 Task: Find connections with filter location Hājīganj with filter topic #Productivitywith filter profile language German with filter current company Suzuki Motorcycle India Private Ltd. with filter school Bharat Institute of Technology with filter industry IT System Training and Support with filter service category Immigration Law with filter keywords title Massage Therapy
Action: Mouse moved to (640, 118)
Screenshot: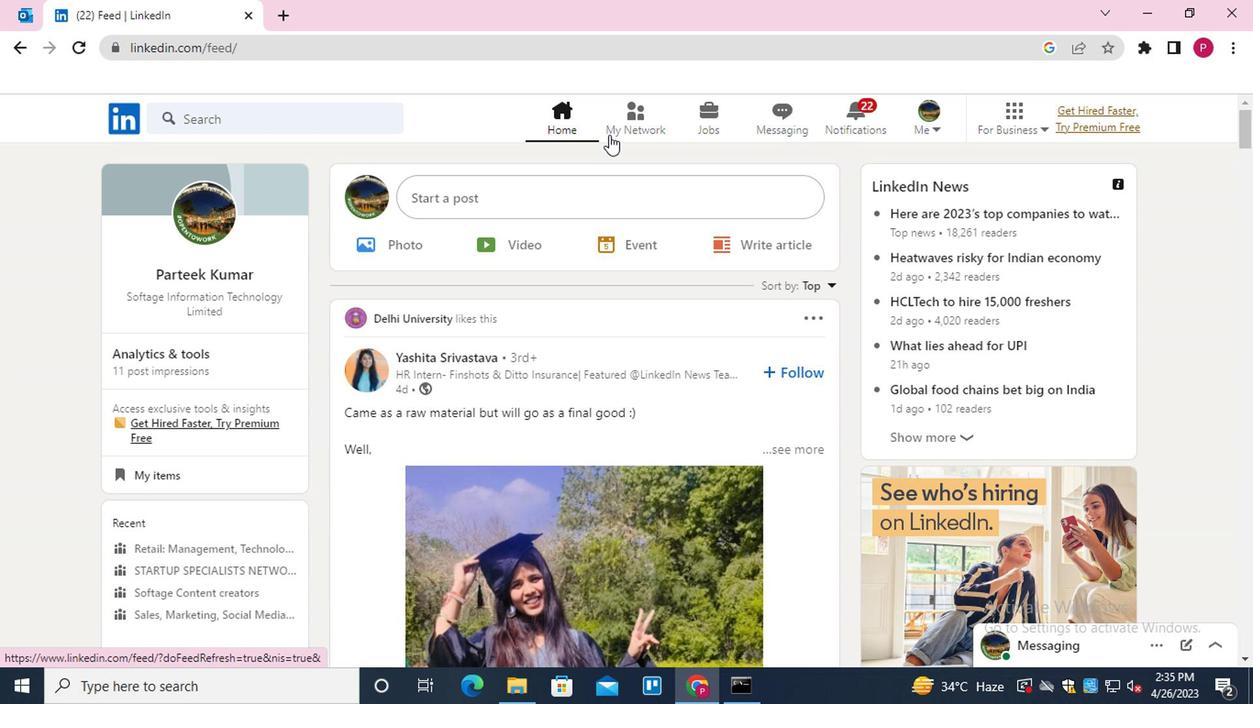 
Action: Mouse pressed left at (640, 118)
Screenshot: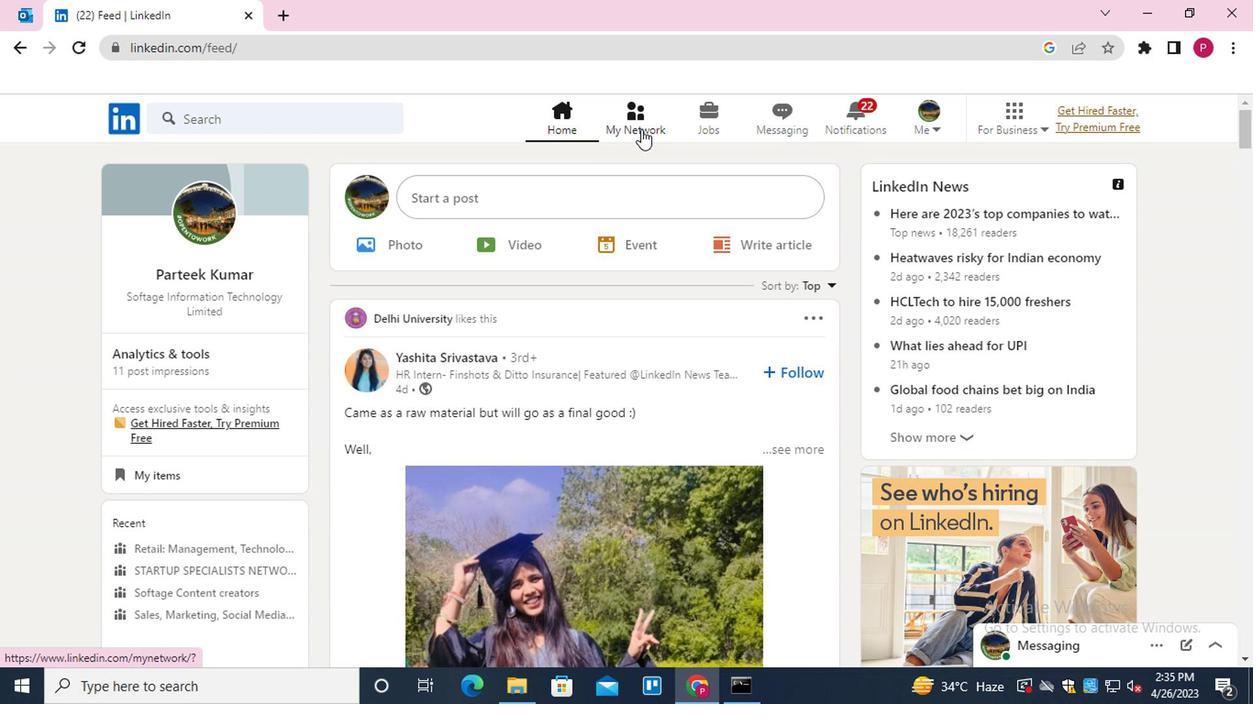 
Action: Mouse moved to (241, 218)
Screenshot: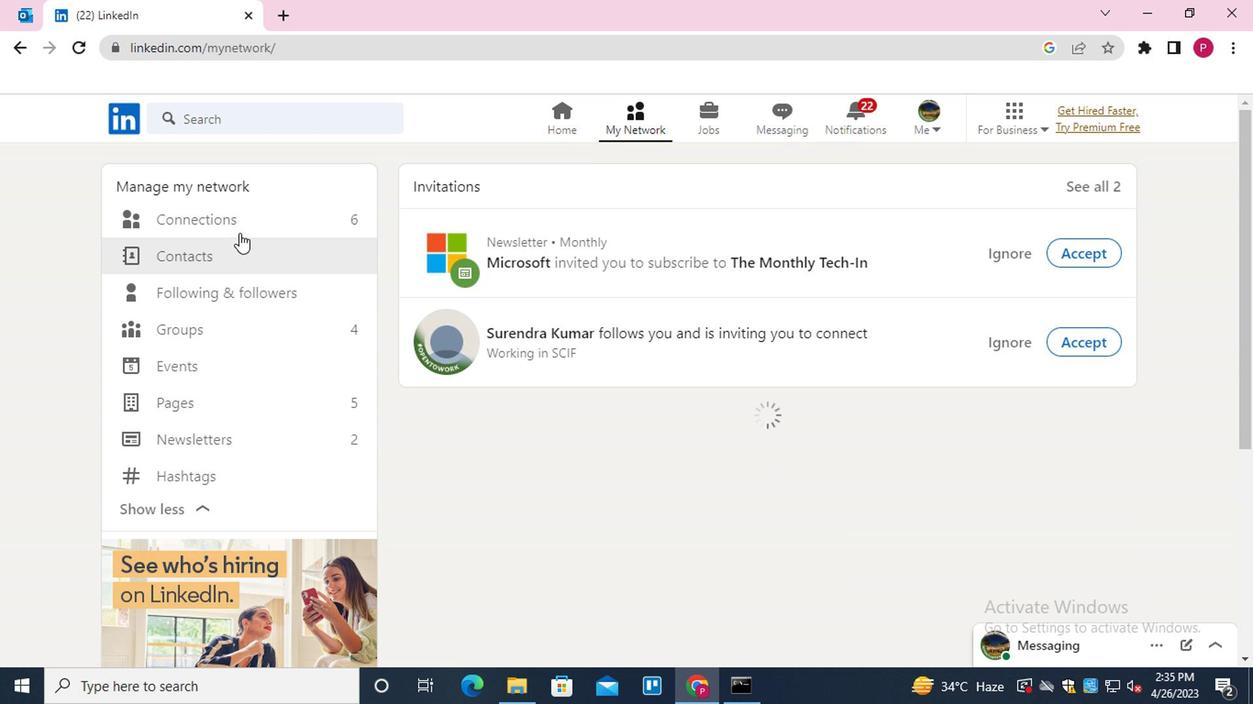 
Action: Mouse pressed left at (241, 218)
Screenshot: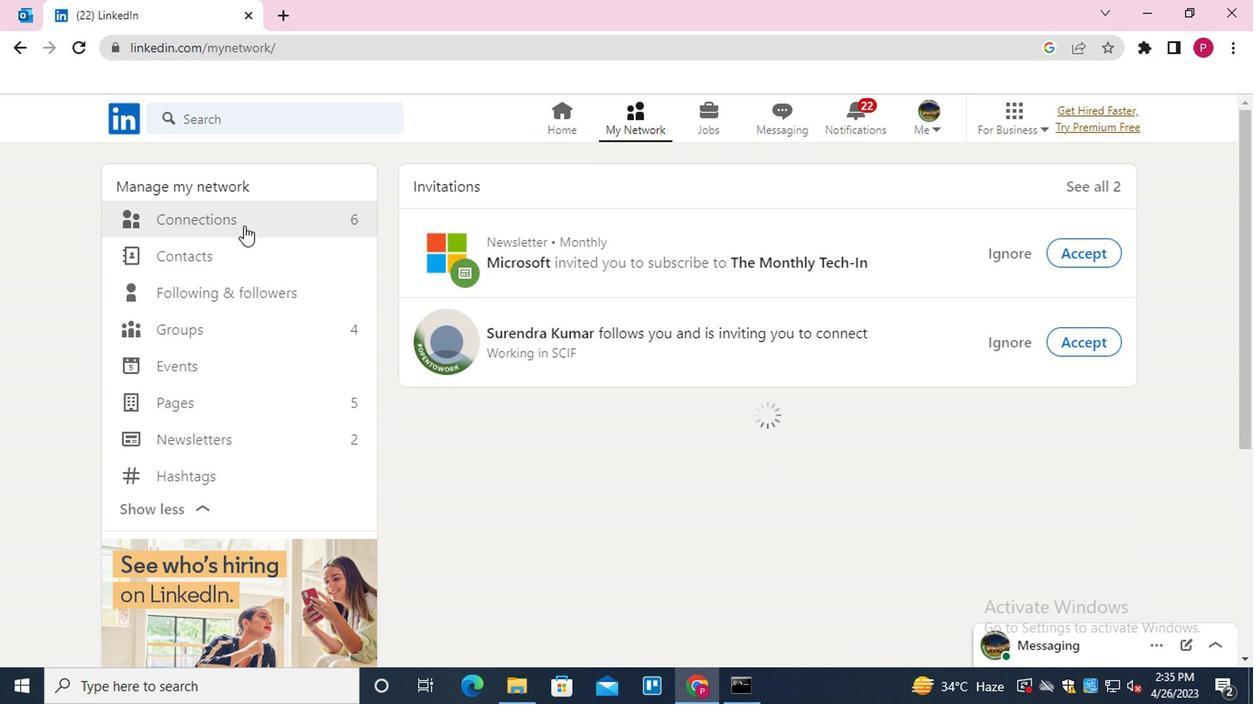 
Action: Mouse moved to (747, 217)
Screenshot: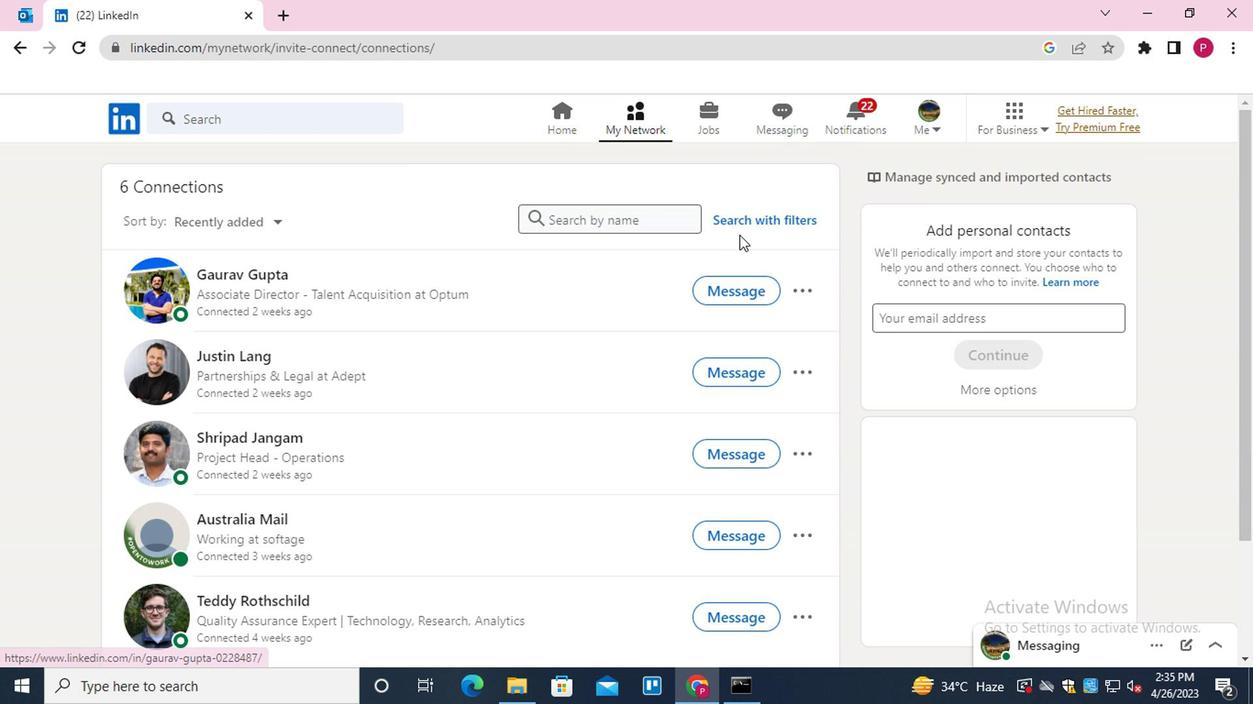 
Action: Mouse pressed left at (747, 217)
Screenshot: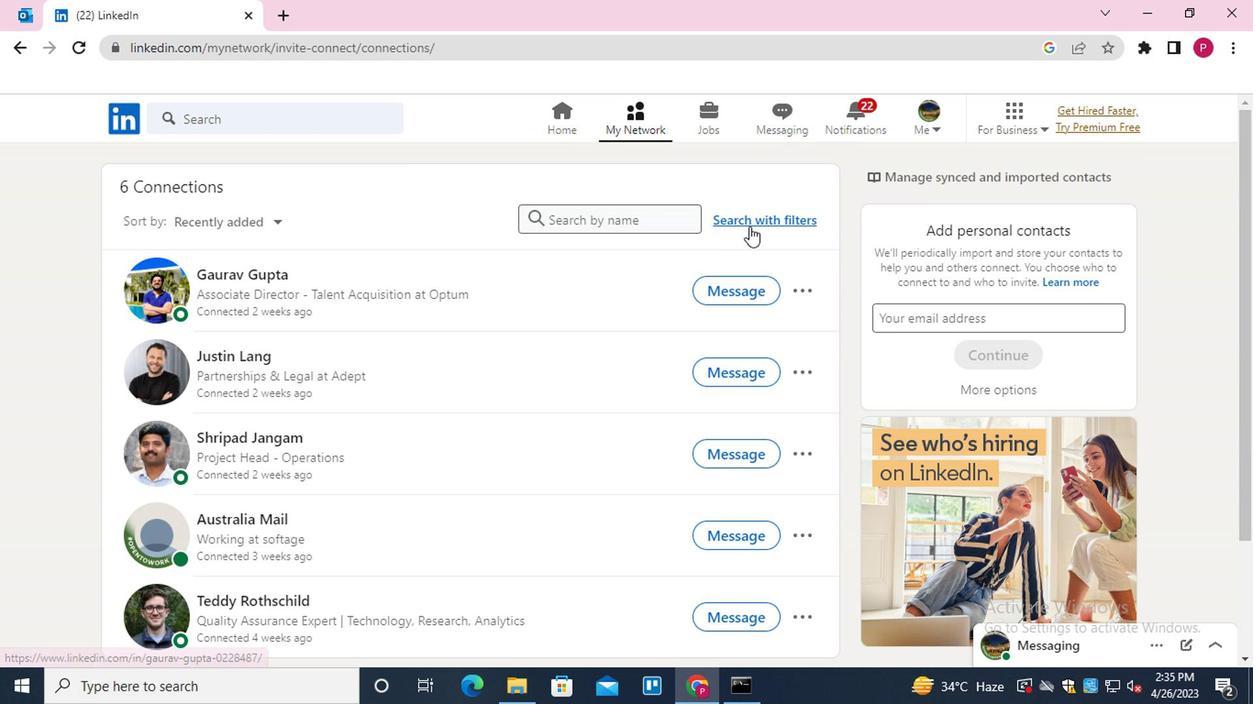 
Action: Mouse moved to (592, 166)
Screenshot: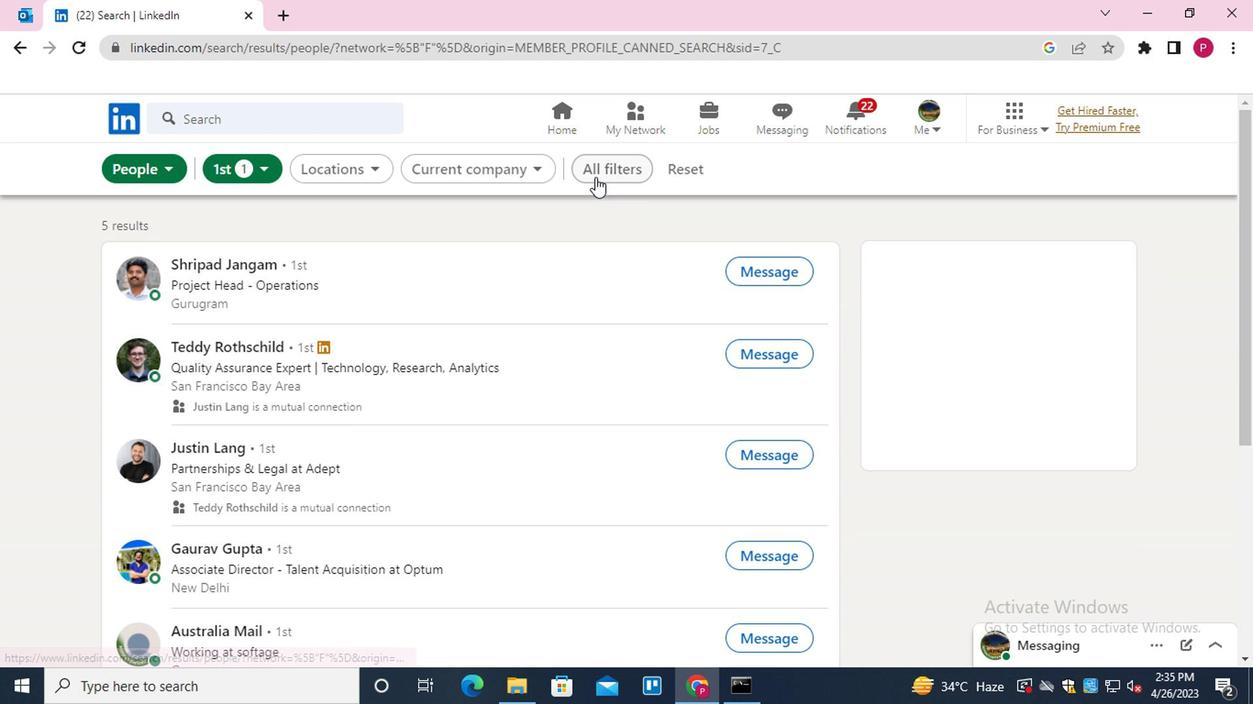 
Action: Mouse pressed left at (592, 166)
Screenshot: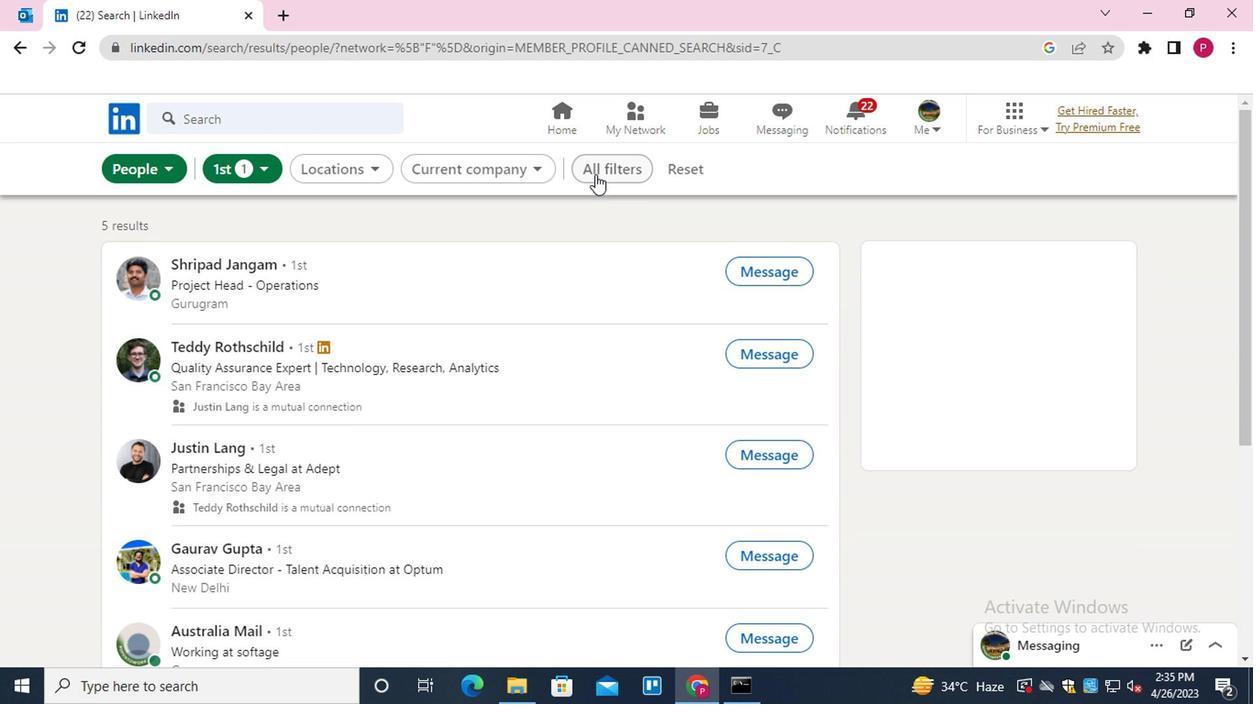 
Action: Mouse moved to (941, 424)
Screenshot: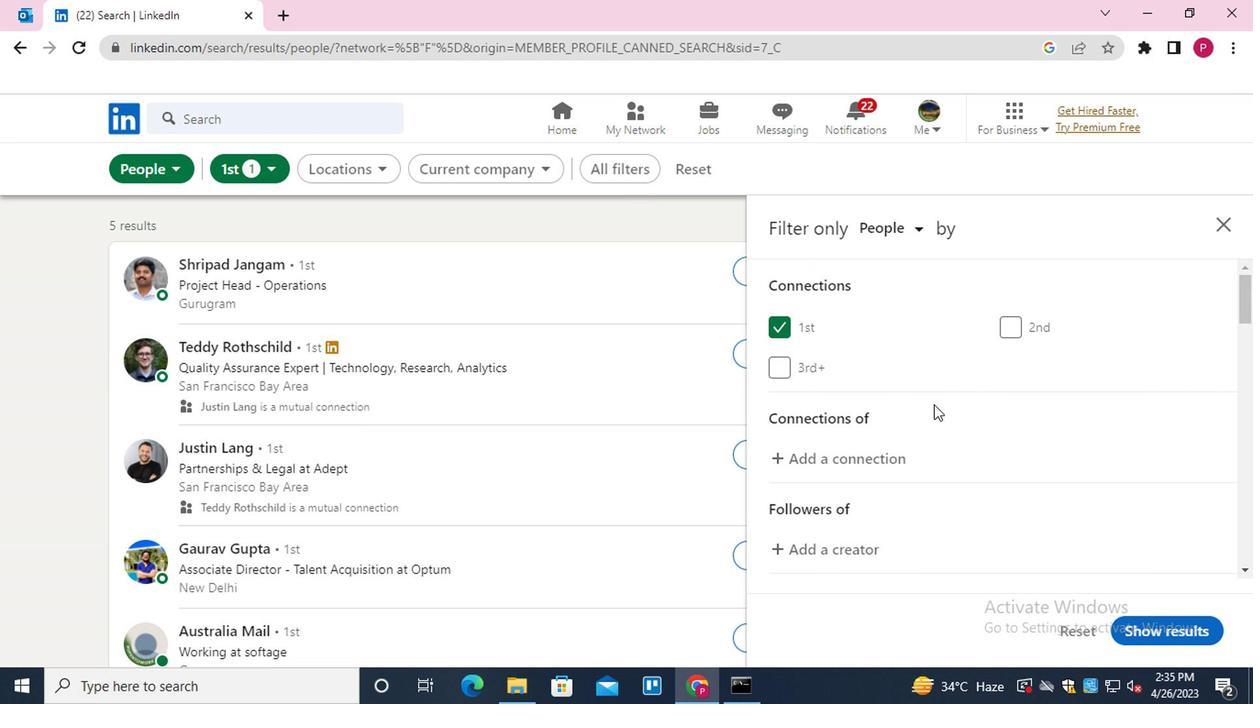 
Action: Mouse scrolled (941, 424) with delta (0, 0)
Screenshot: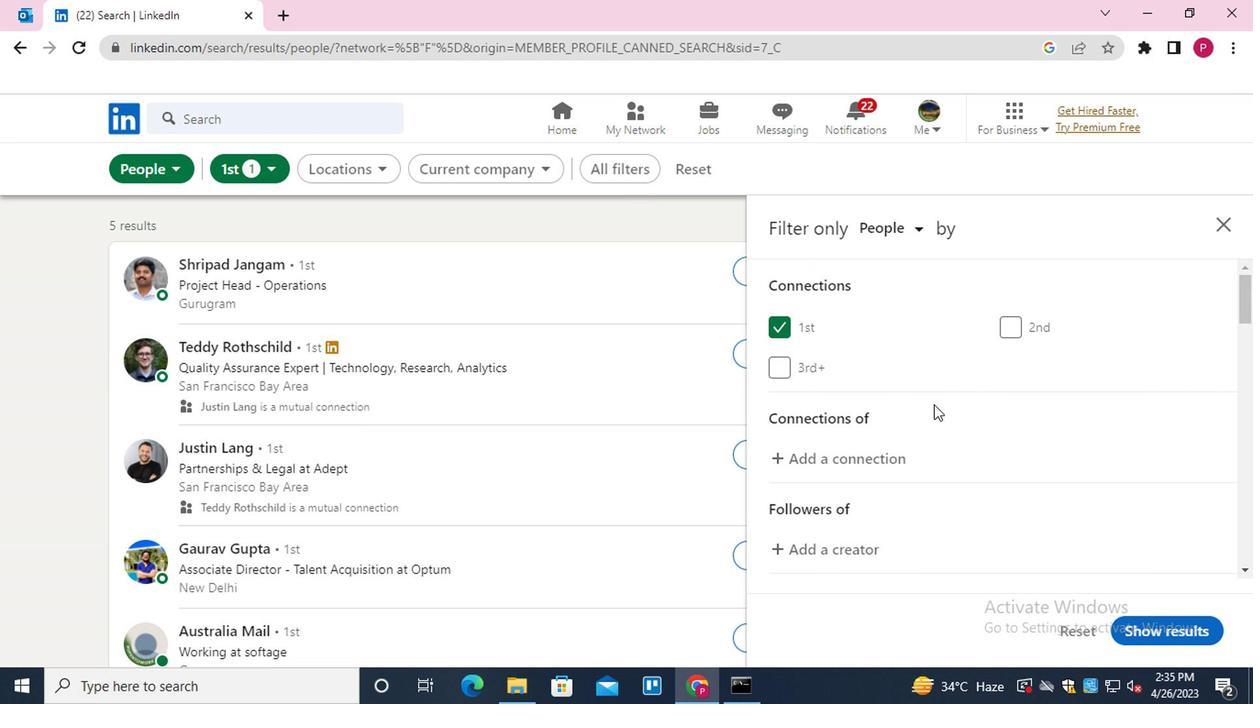 
Action: Mouse moved to (941, 426)
Screenshot: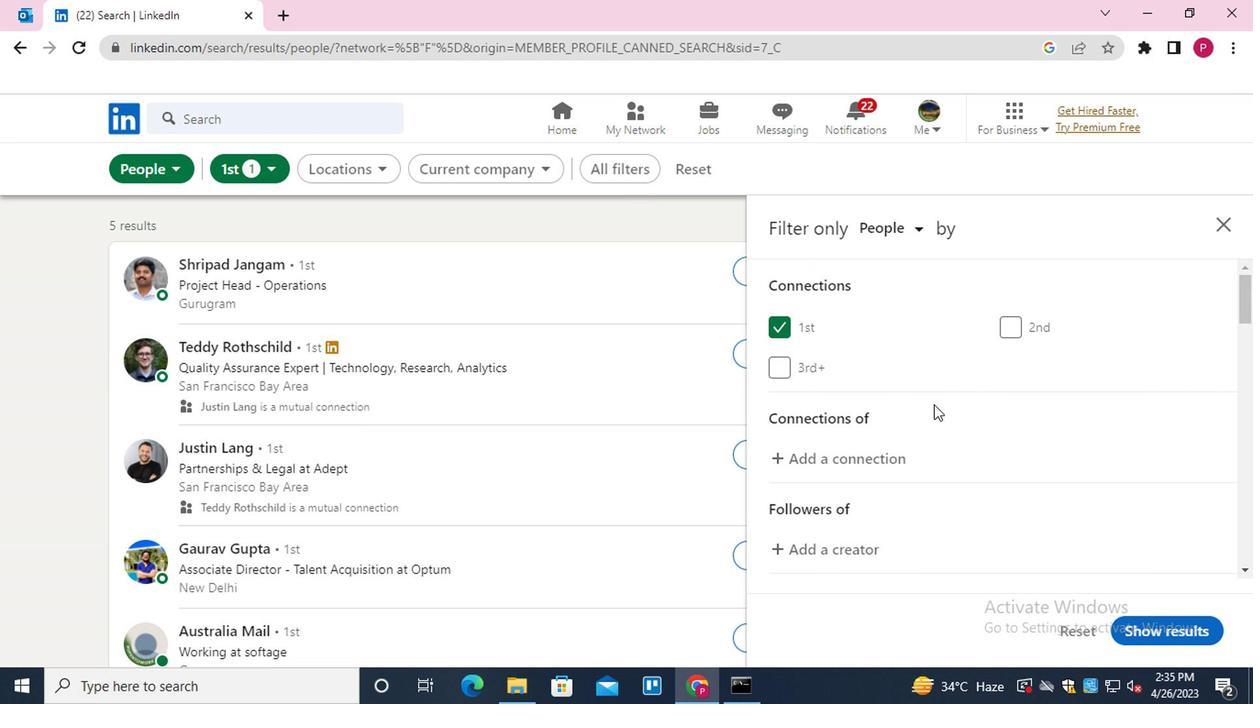 
Action: Mouse scrolled (941, 426) with delta (0, 0)
Screenshot: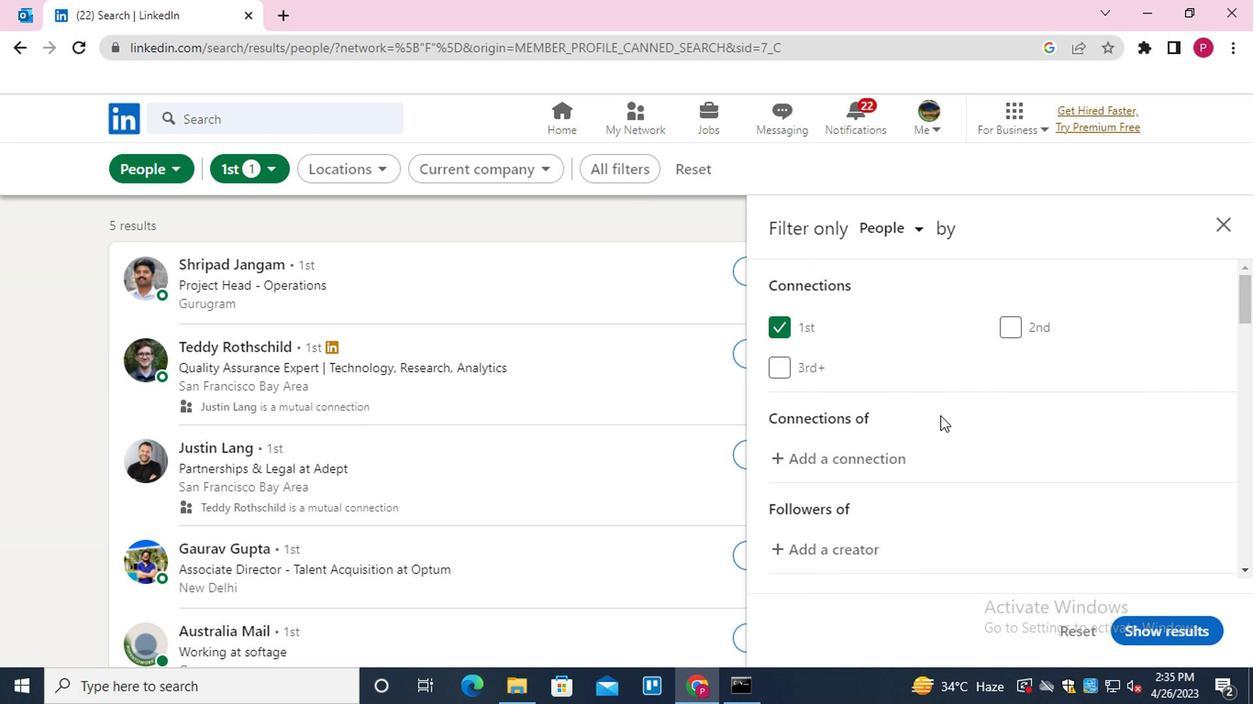 
Action: Mouse moved to (941, 428)
Screenshot: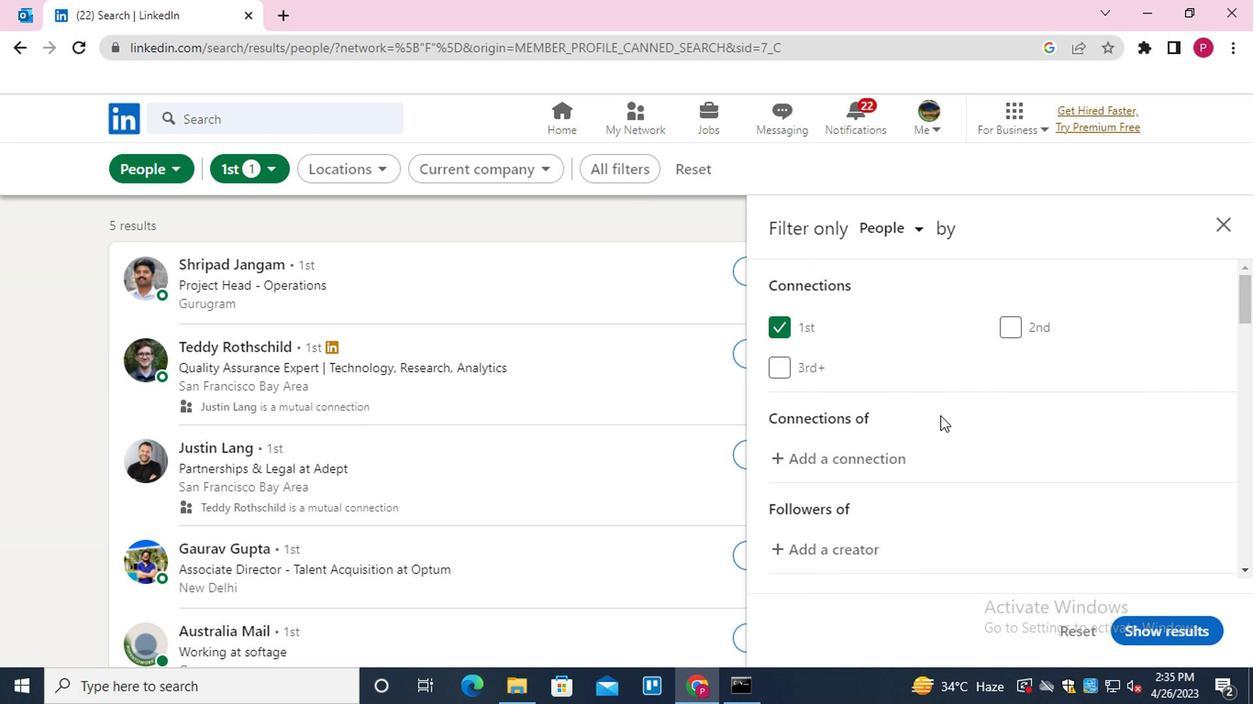 
Action: Mouse scrolled (941, 428) with delta (0, 0)
Screenshot: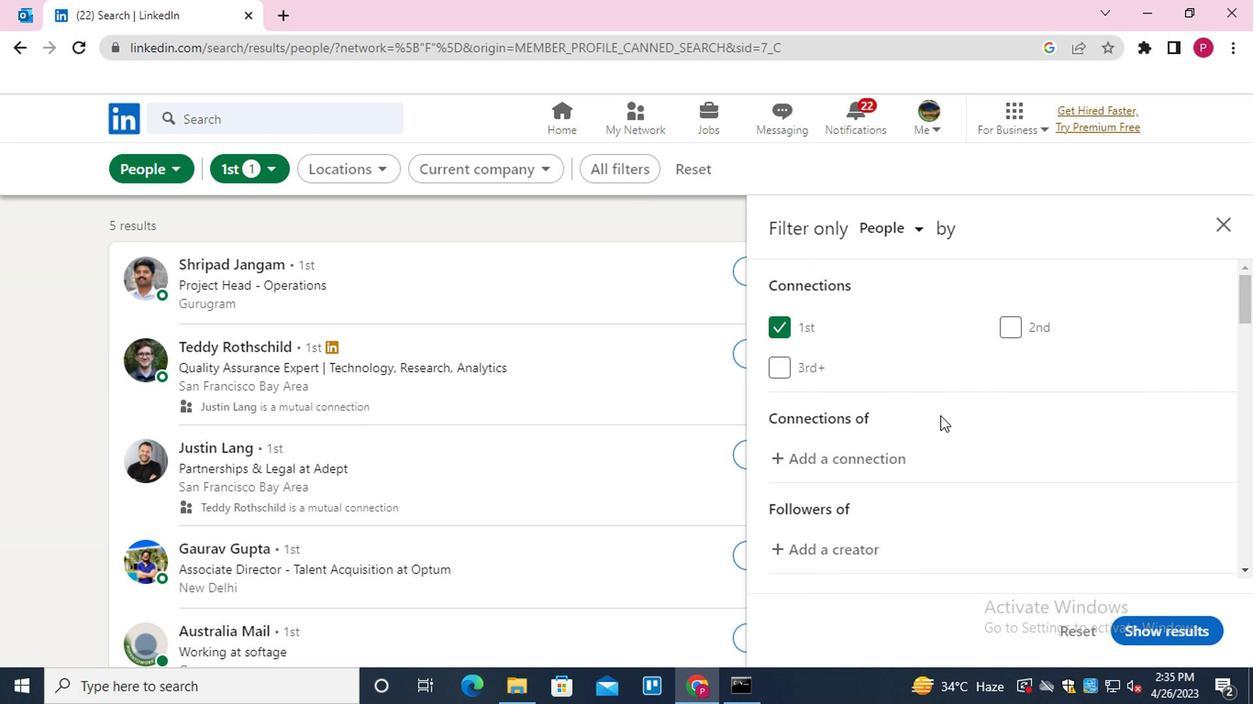 
Action: Mouse moved to (941, 430)
Screenshot: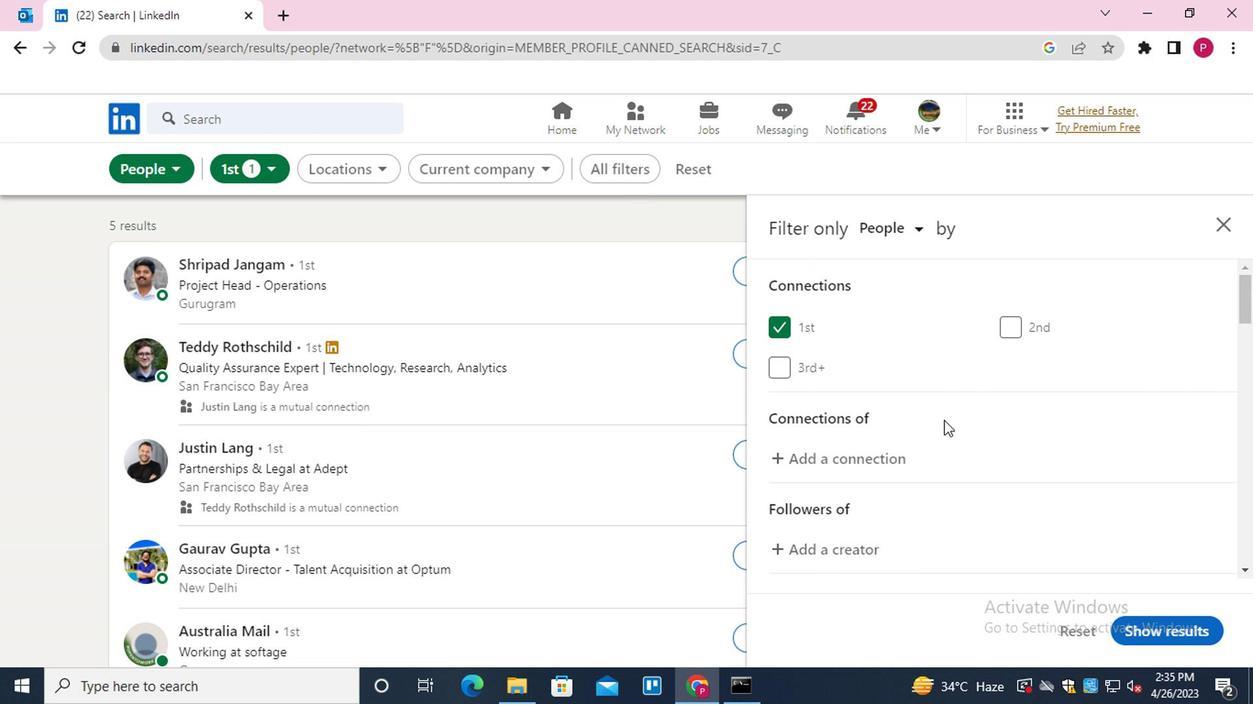 
Action: Mouse scrolled (941, 430) with delta (0, 0)
Screenshot: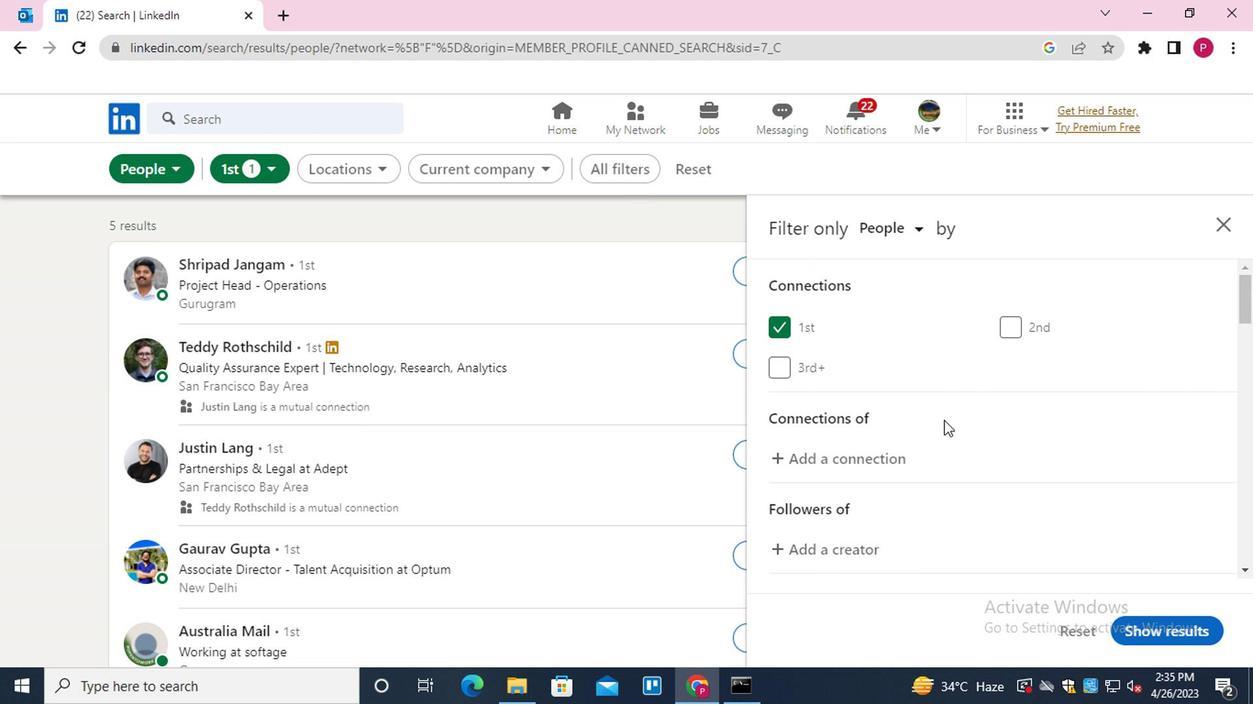 
Action: Mouse moved to (1076, 355)
Screenshot: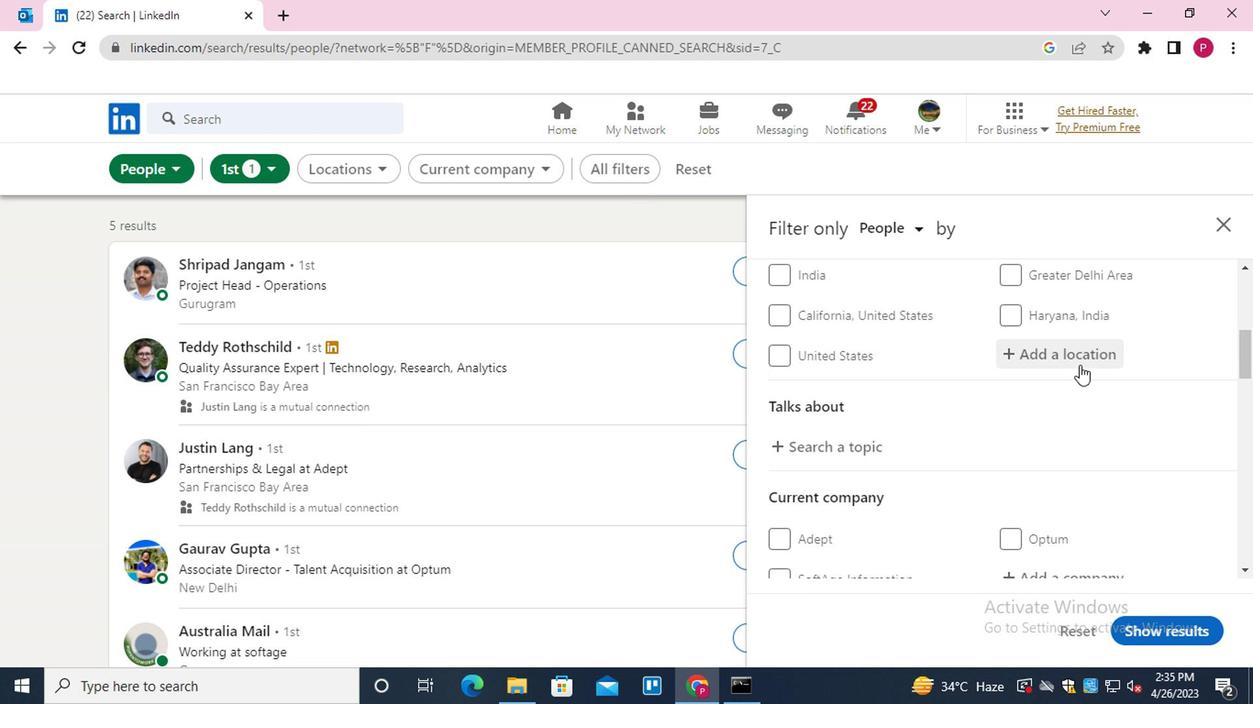
Action: Mouse pressed left at (1076, 355)
Screenshot: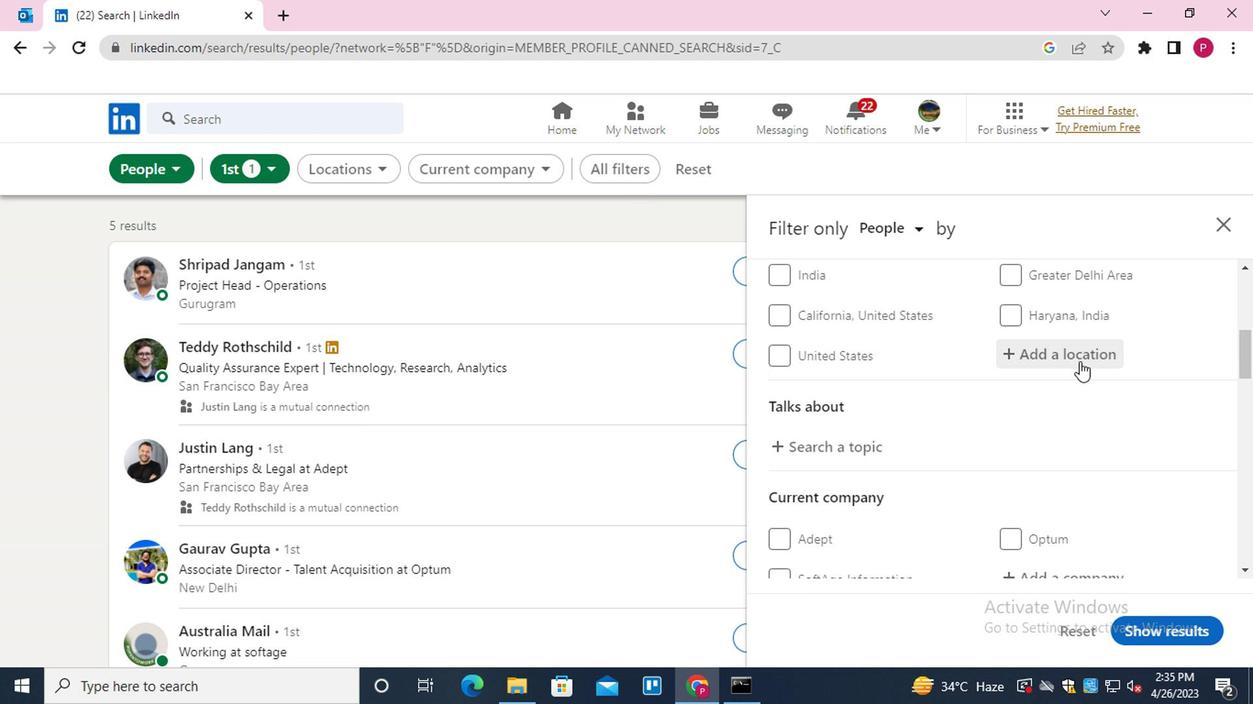 
Action: Key pressed <Key.shift><Key.shift><Key.shift>J<Key.backspace>HAJIGANJ
Screenshot: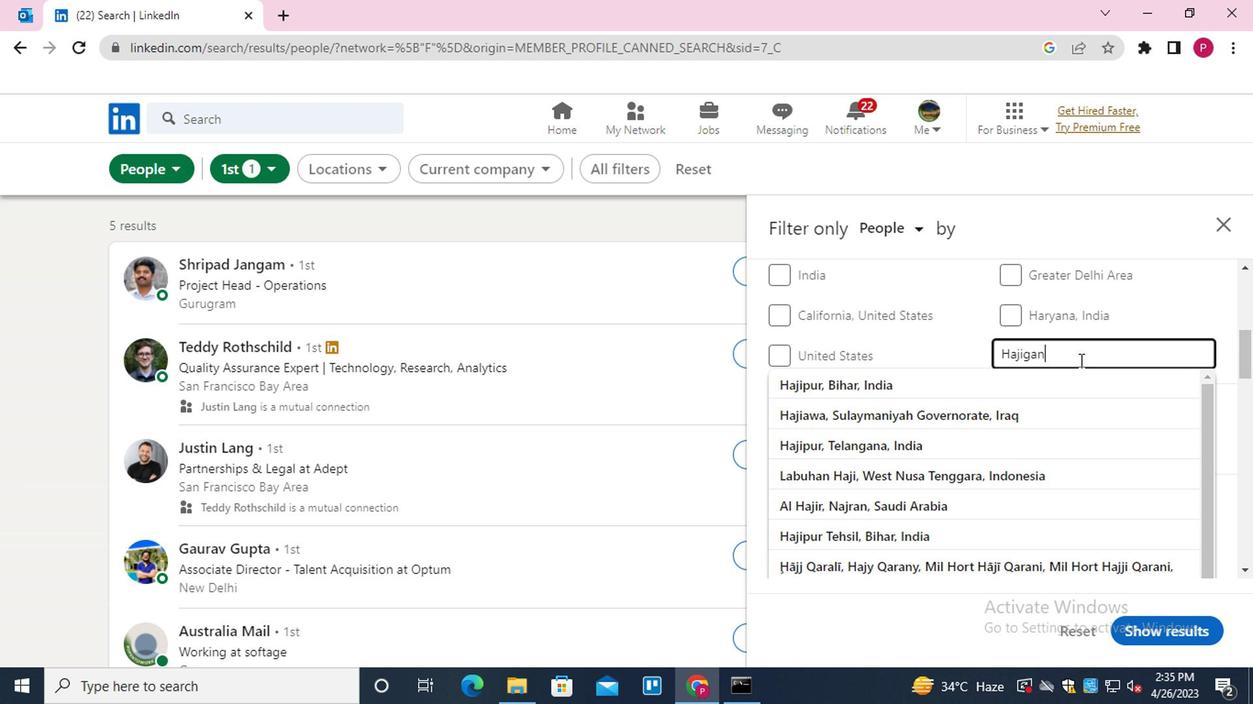 
Action: Mouse moved to (971, 383)
Screenshot: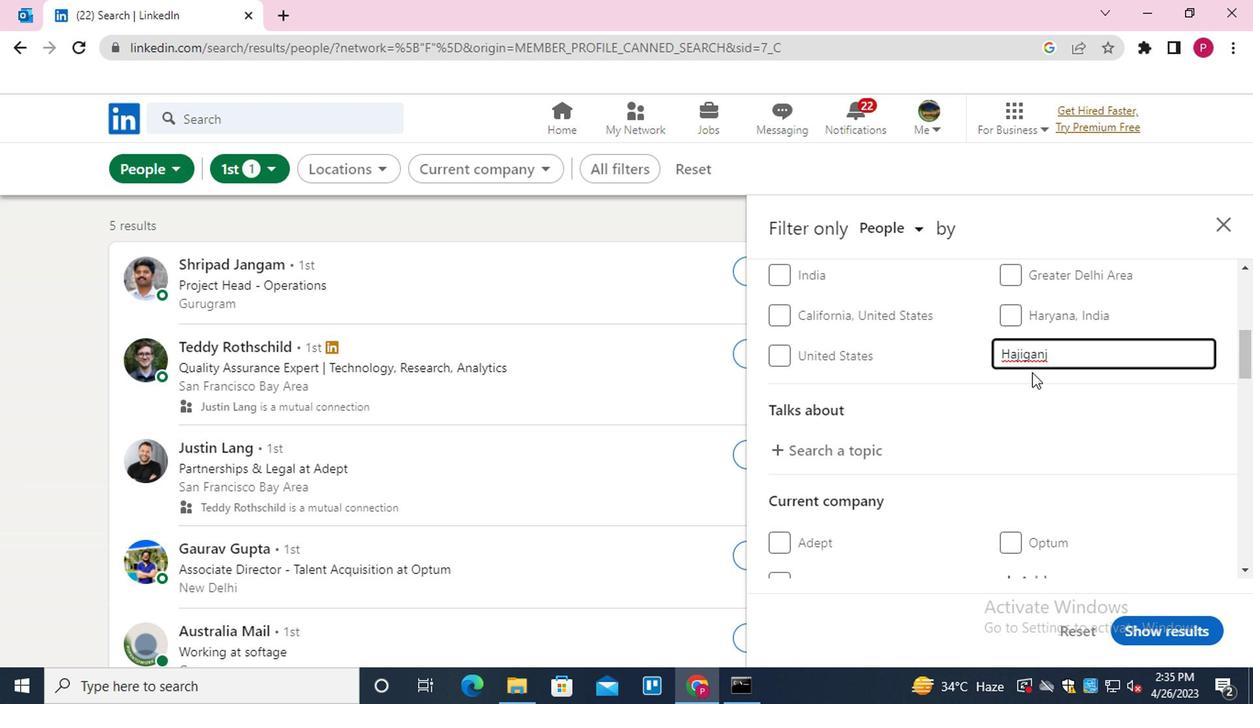 
Action: Mouse scrolled (971, 382) with delta (0, 0)
Screenshot: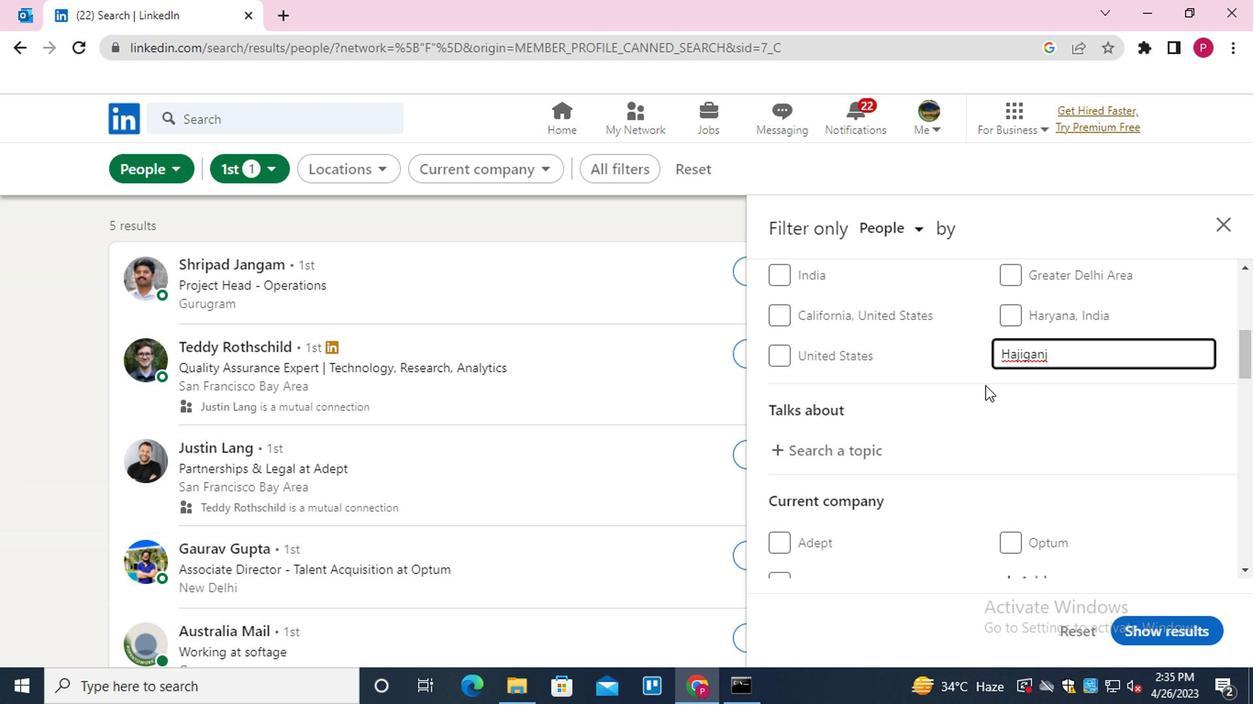 
Action: Mouse moved to (971, 383)
Screenshot: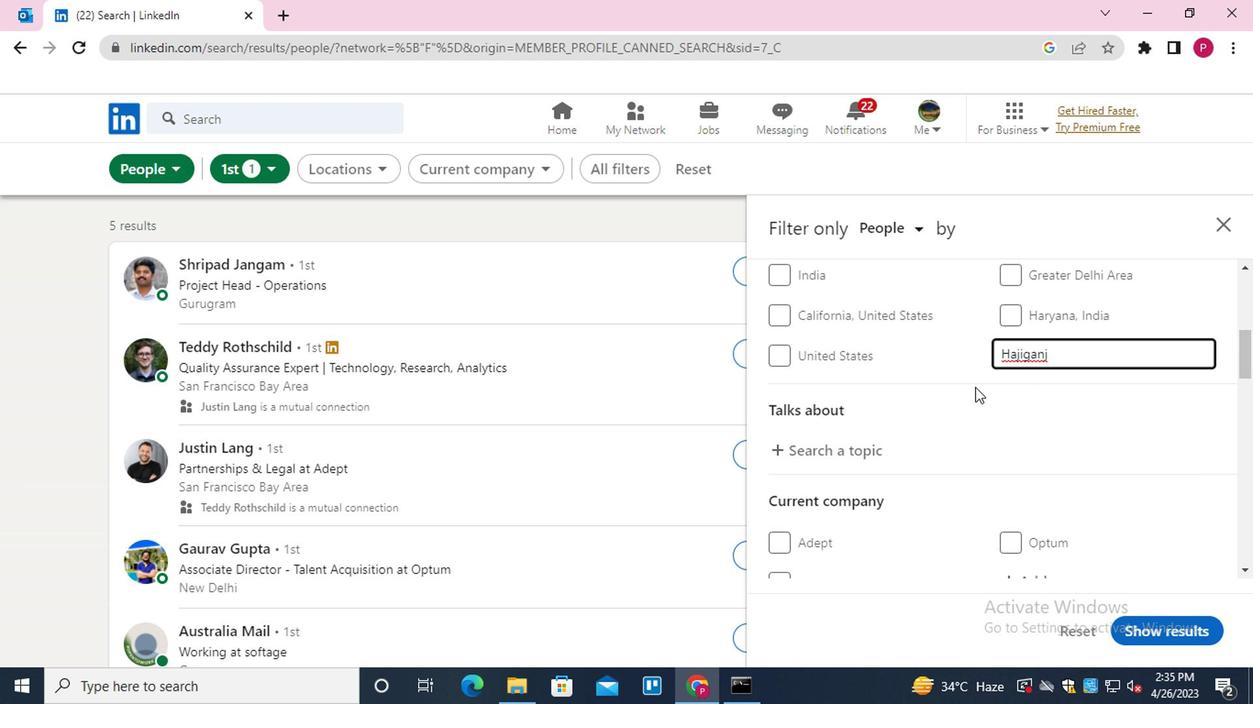 
Action: Mouse scrolled (971, 382) with delta (0, 0)
Screenshot: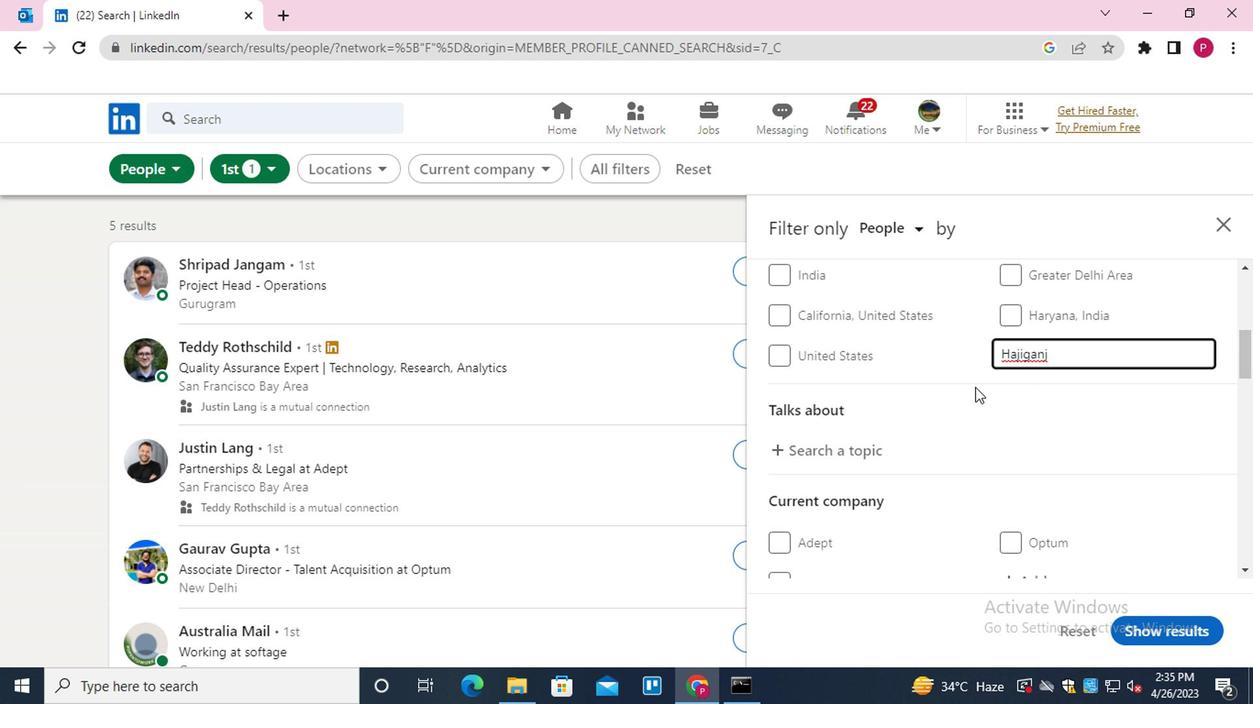 
Action: Mouse moved to (853, 262)
Screenshot: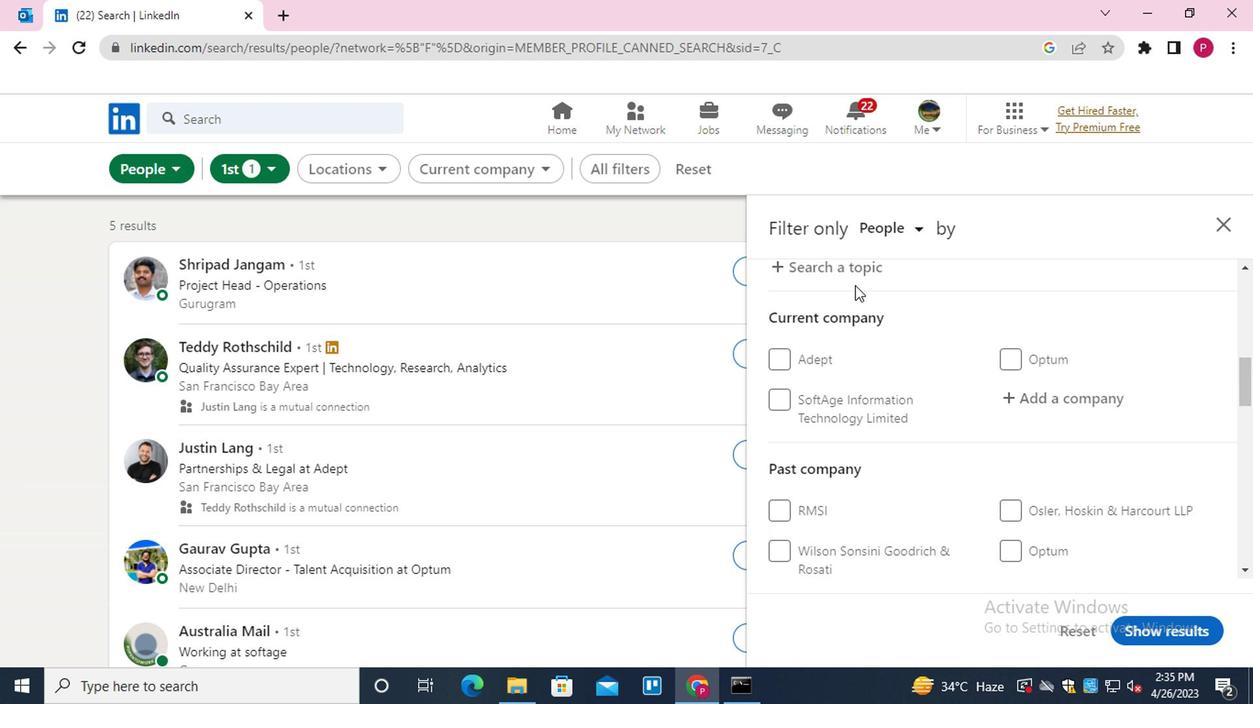 
Action: Mouse pressed left at (853, 262)
Screenshot: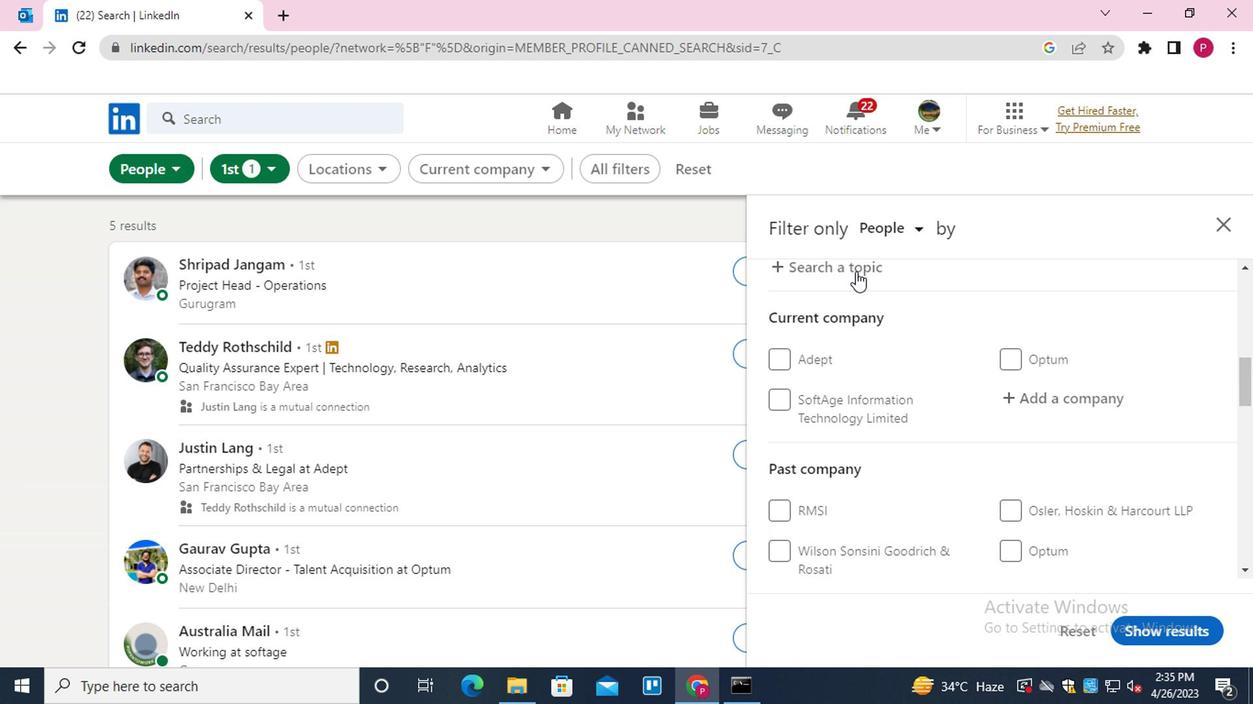 
Action: Key pressed PRODUCTIV<Key.down><Key.enter>
Screenshot: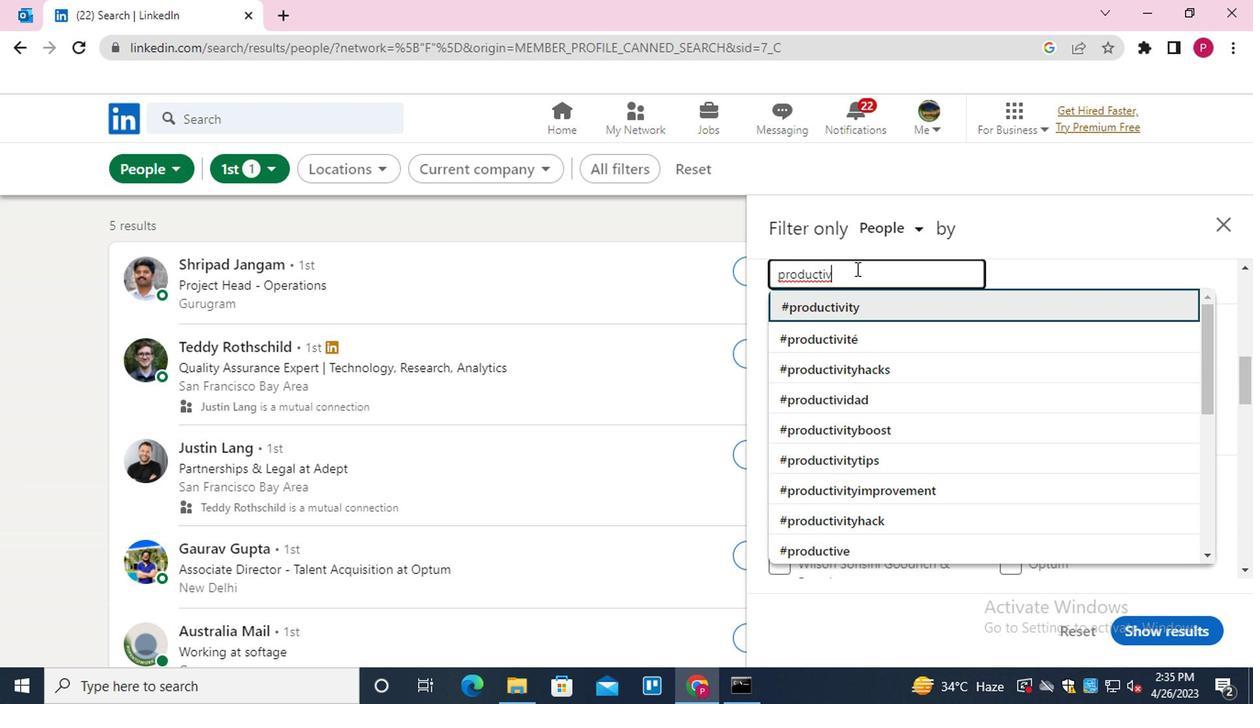 
Action: Mouse moved to (909, 392)
Screenshot: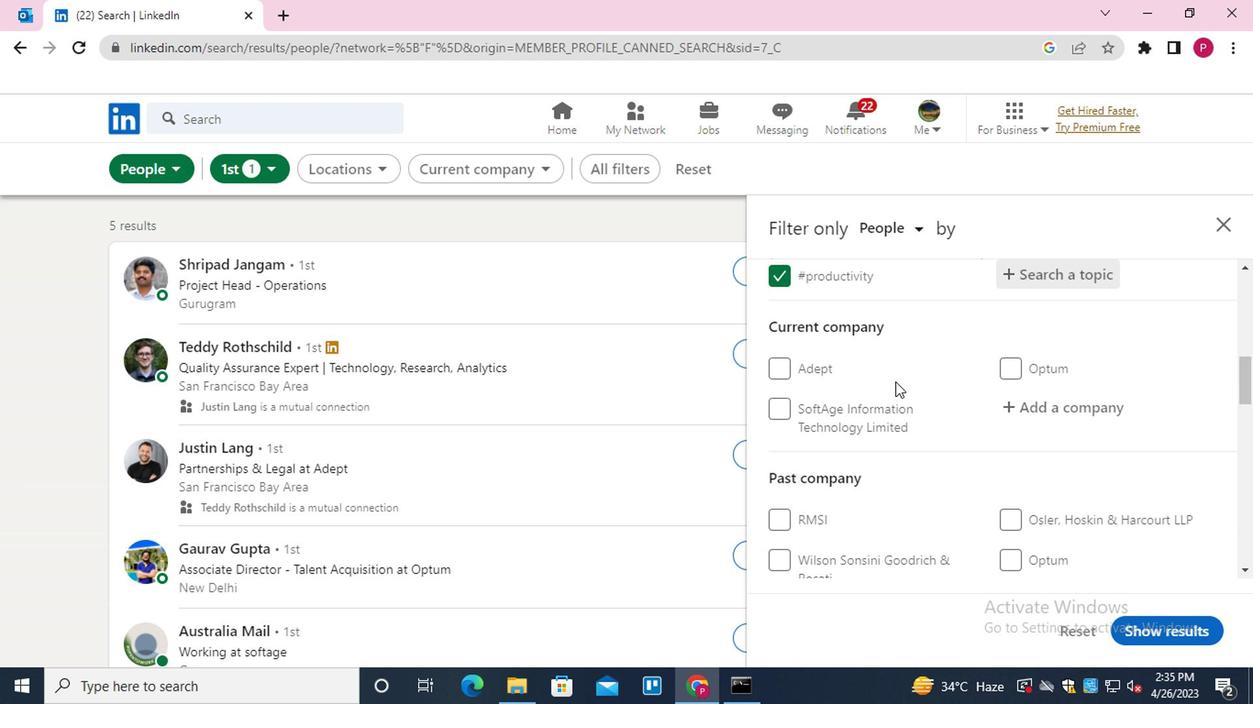 
Action: Mouse scrolled (909, 391) with delta (0, 0)
Screenshot: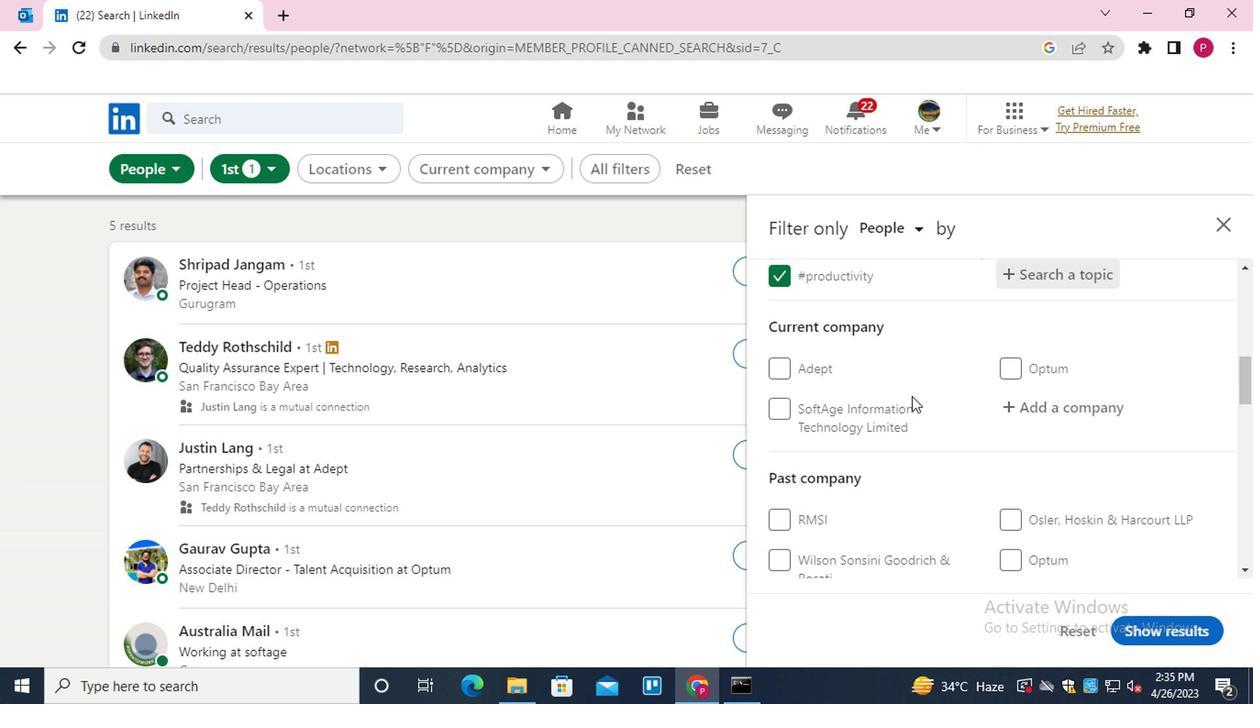 
Action: Mouse moved to (1029, 310)
Screenshot: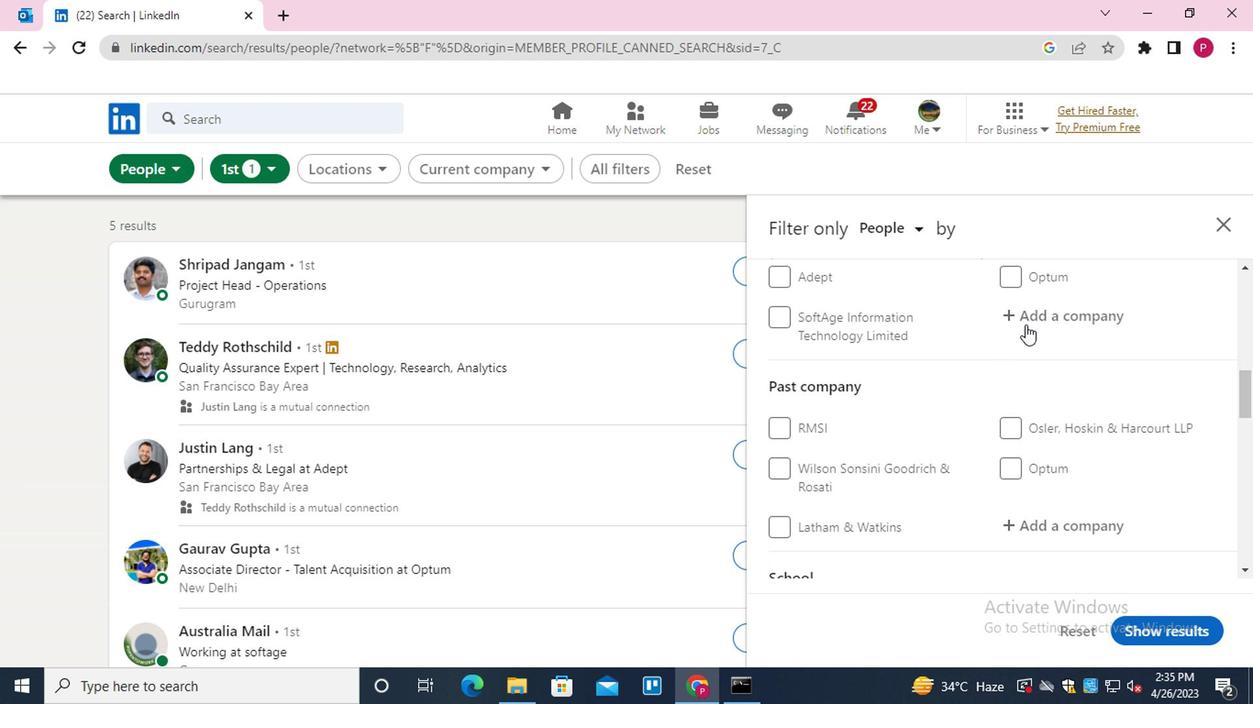 
Action: Mouse pressed left at (1029, 310)
Screenshot: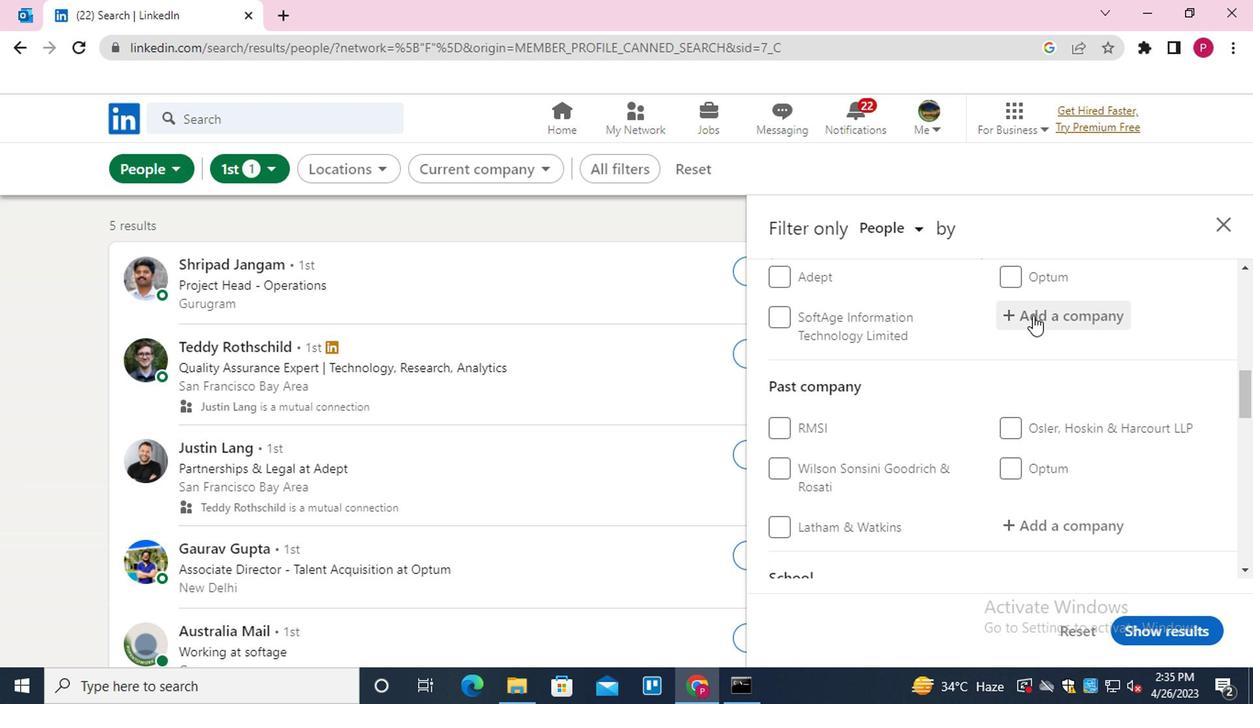 
Action: Key pressed <Key.shift>SUZUKI<Key.down><Key.down><Key.enter>
Screenshot: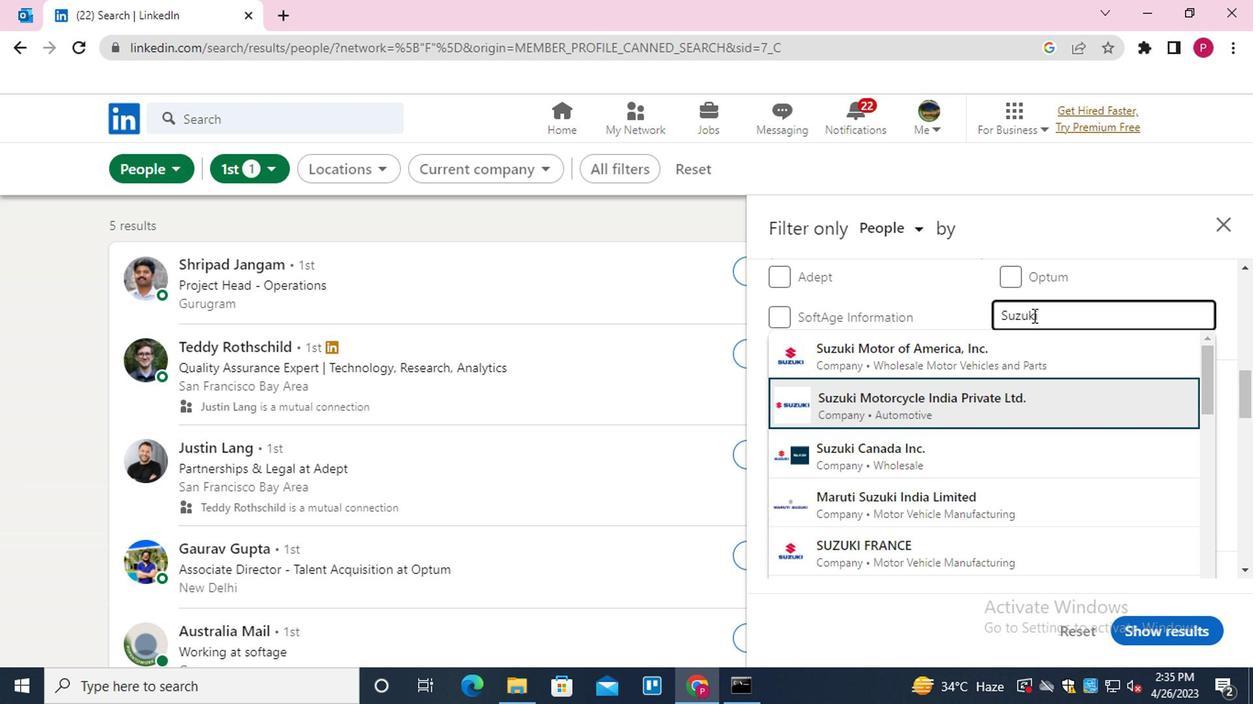 
Action: Mouse moved to (960, 341)
Screenshot: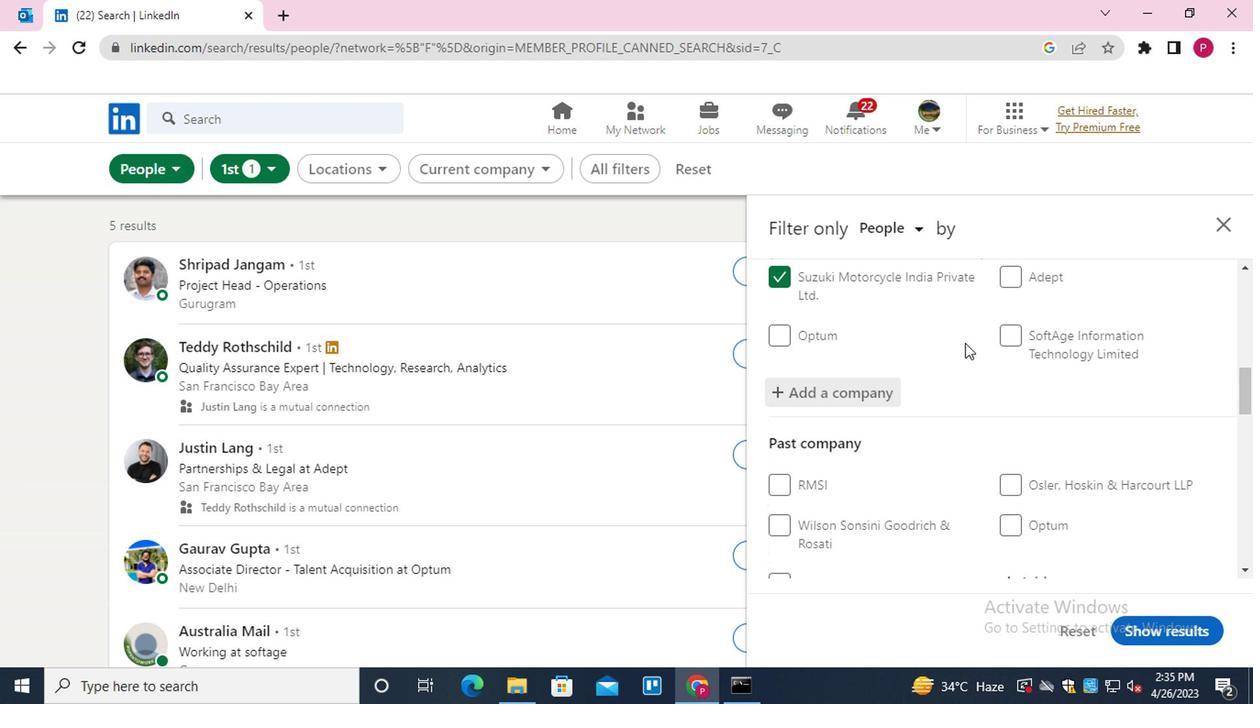 
Action: Mouse scrolled (960, 340) with delta (0, -1)
Screenshot: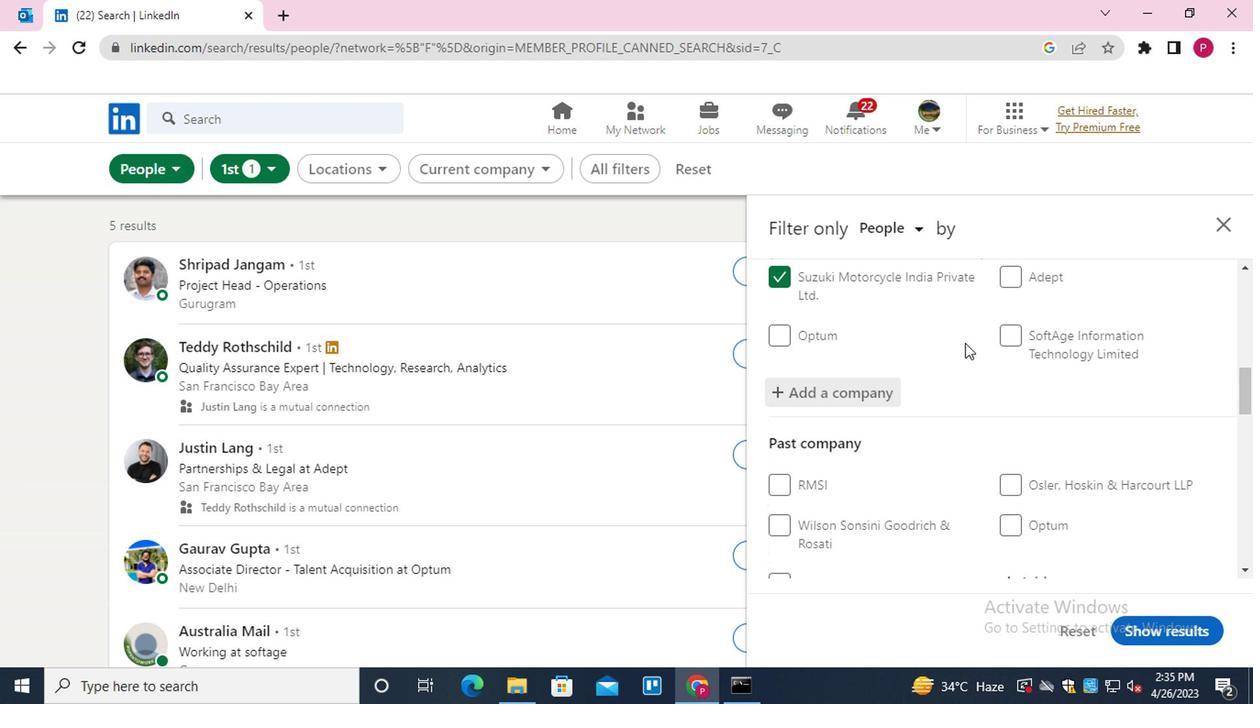 
Action: Mouse scrolled (960, 340) with delta (0, -1)
Screenshot: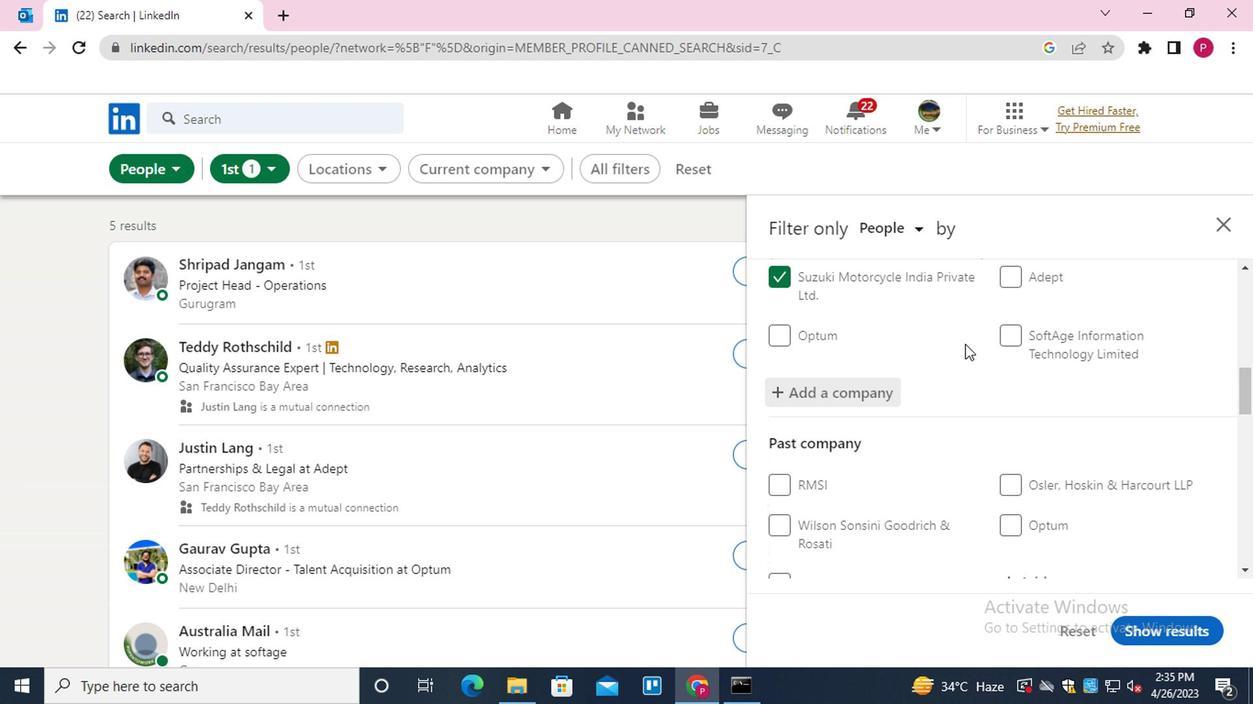 
Action: Mouse moved to (957, 341)
Screenshot: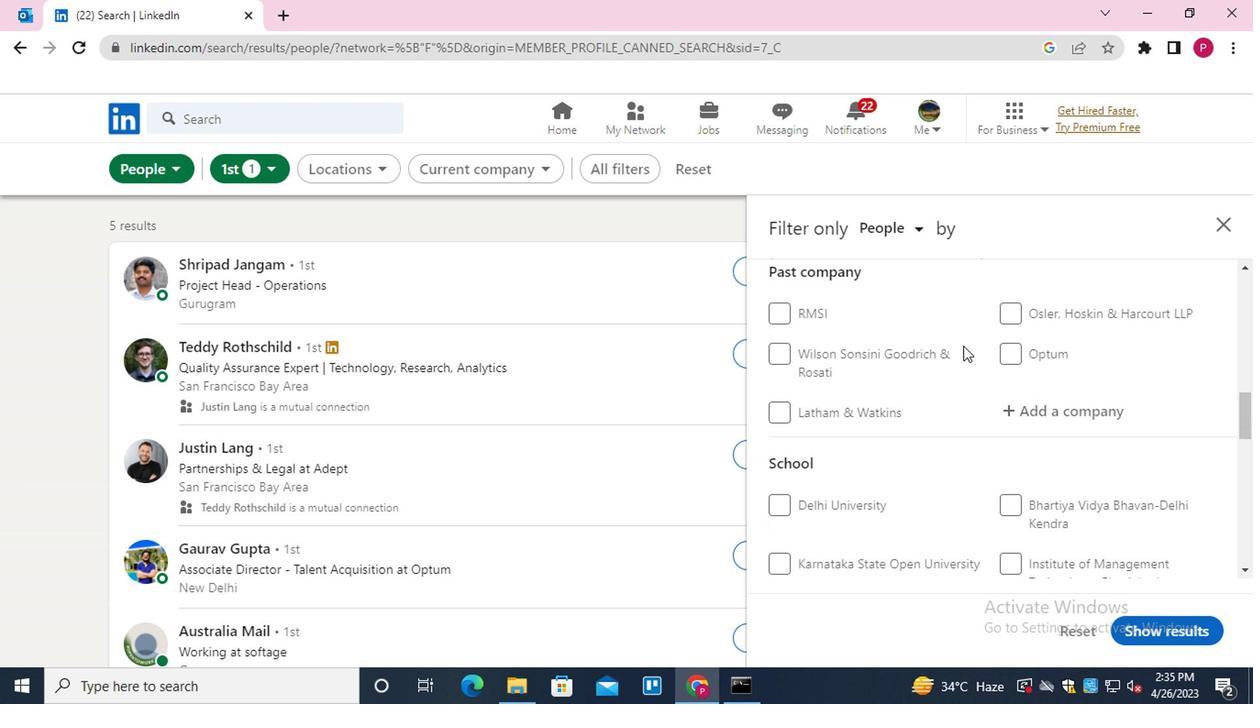 
Action: Mouse scrolled (957, 340) with delta (0, -1)
Screenshot: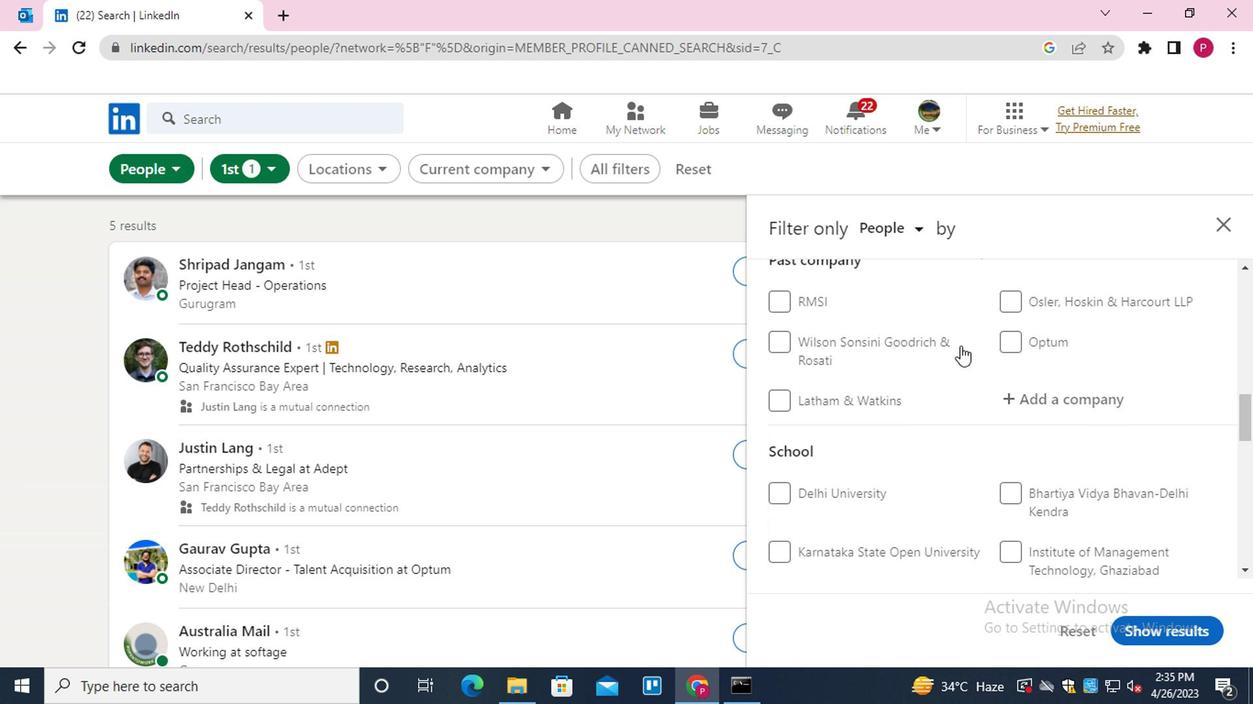 
Action: Mouse scrolled (957, 340) with delta (0, -1)
Screenshot: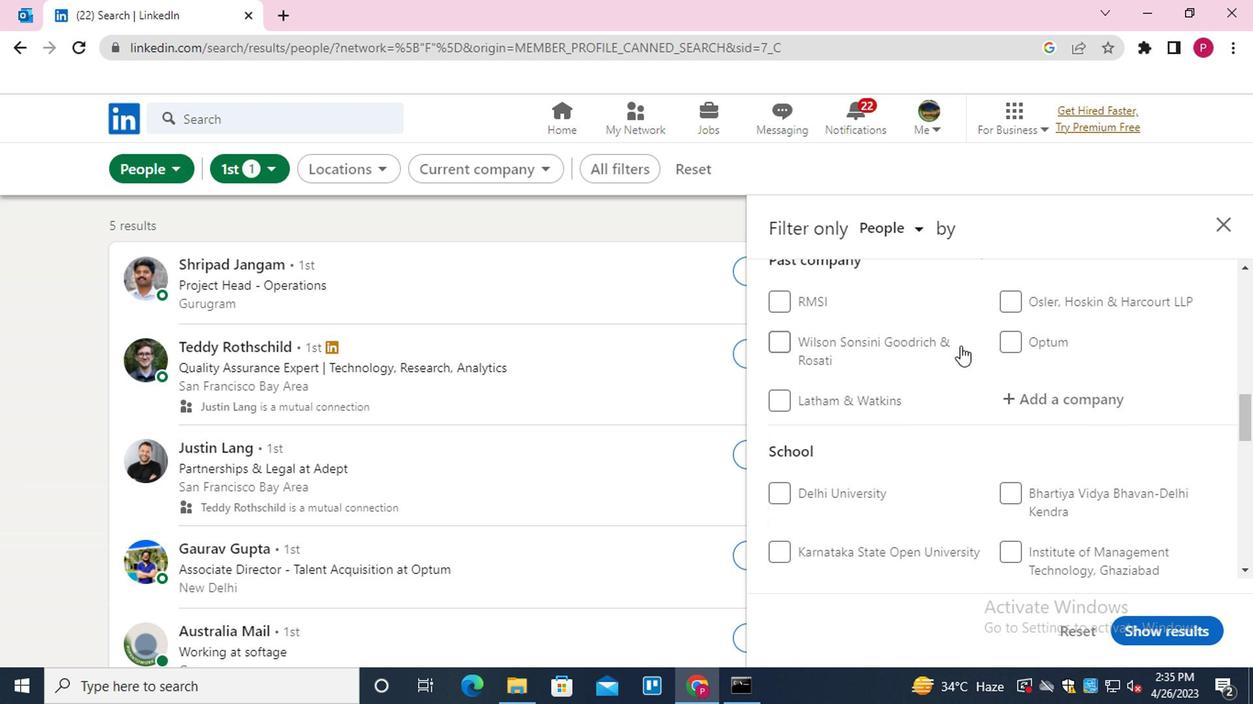 
Action: Mouse scrolled (957, 340) with delta (0, -1)
Screenshot: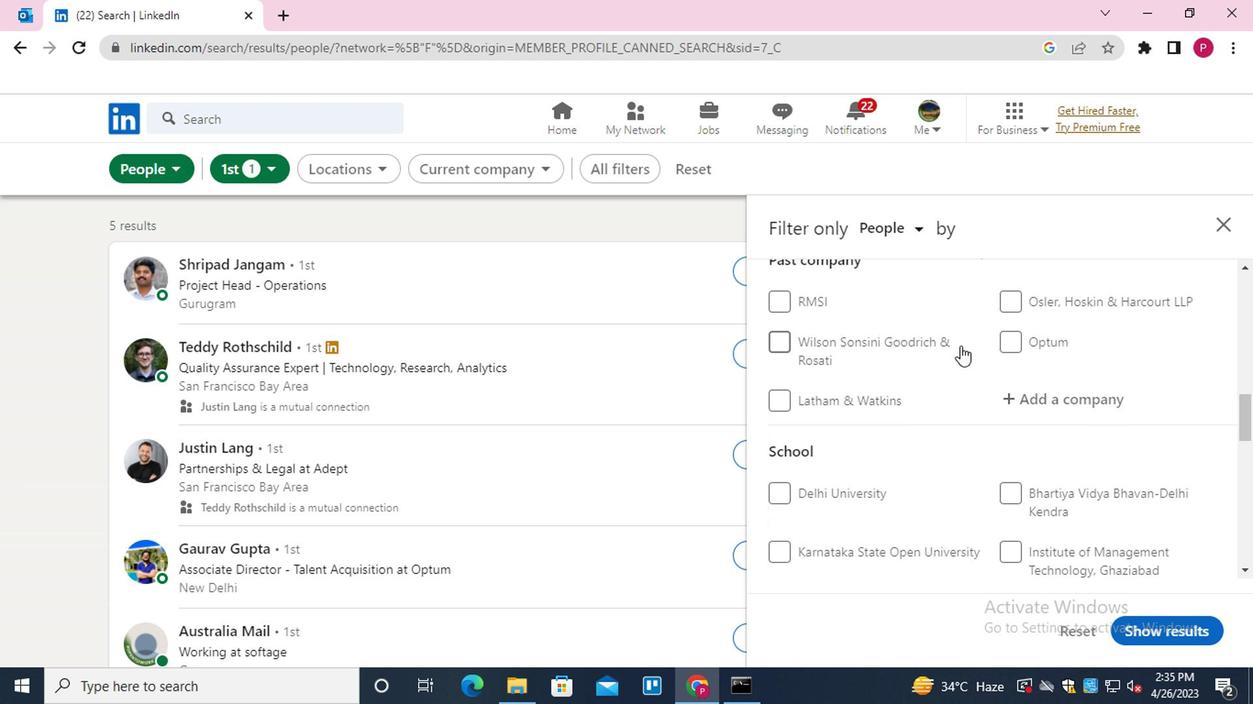 
Action: Mouse moved to (1053, 332)
Screenshot: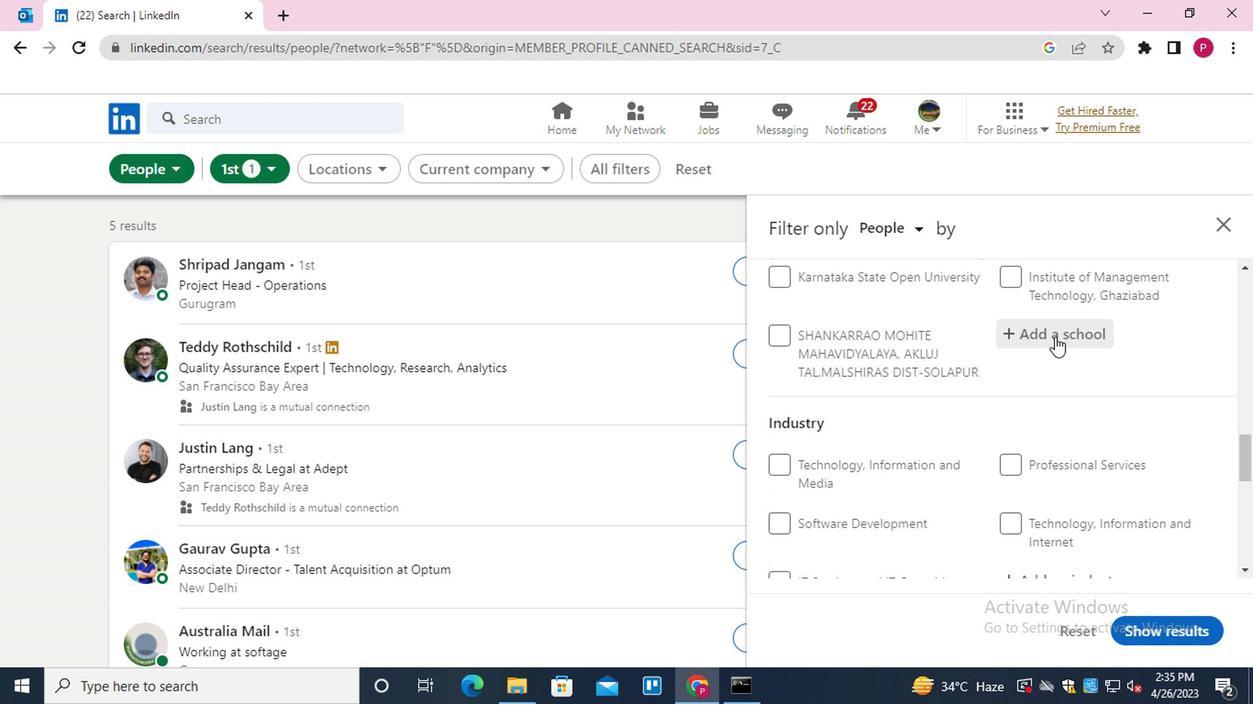 
Action: Mouse pressed left at (1053, 332)
Screenshot: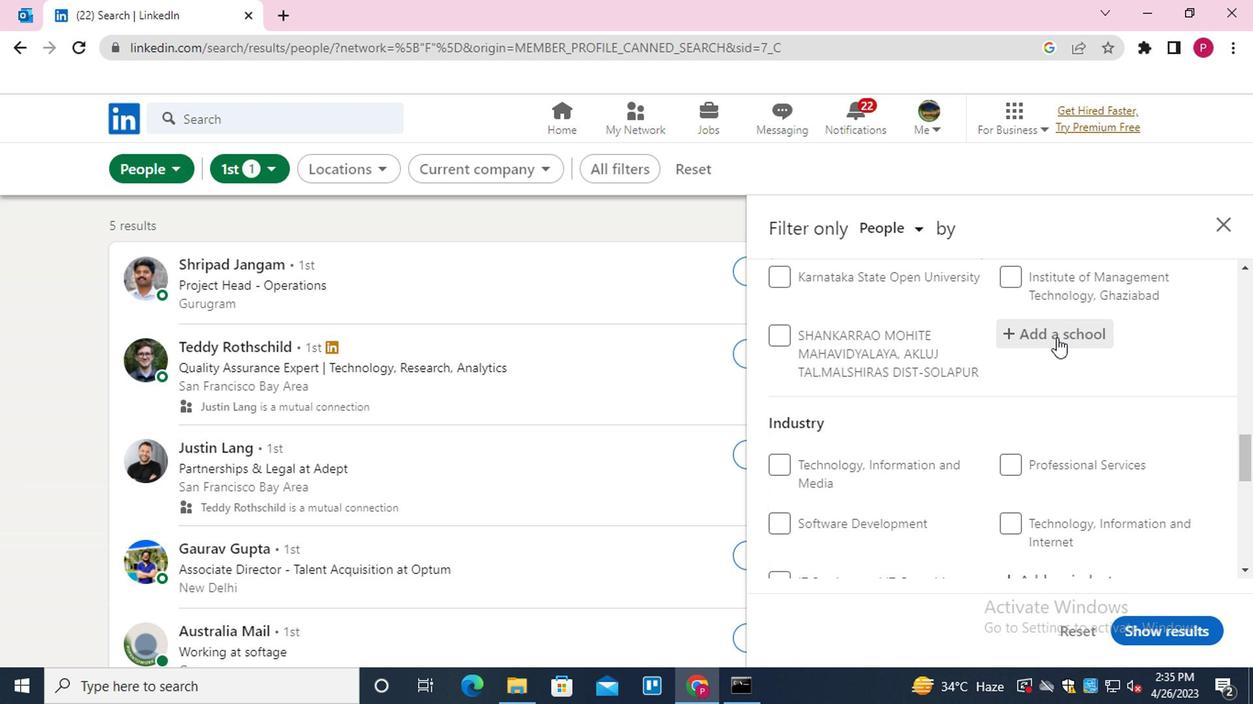 
Action: Key pressed <Key.shift>BHARAT<Key.space><Key.shift>INSTO<Key.backspace>IR<Key.backspace>TUTE<Key.space><Key.down><Key.down><Key.enter>
Screenshot: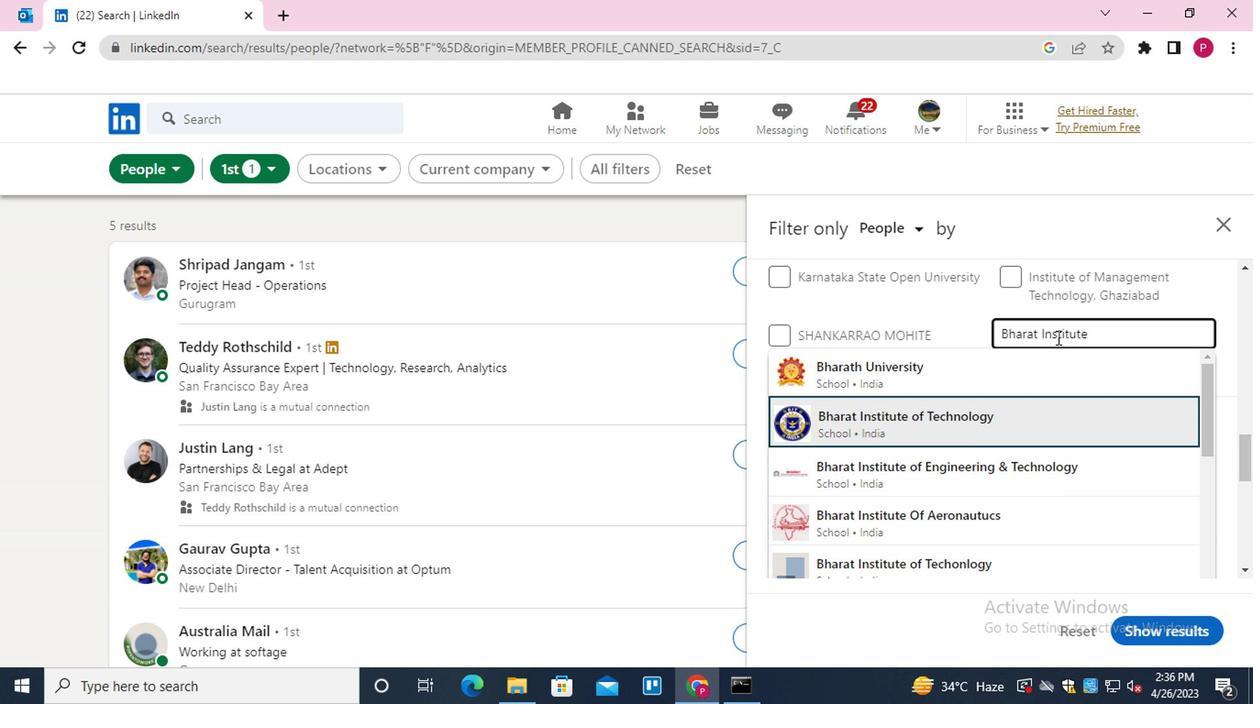 
Action: Mouse moved to (1050, 403)
Screenshot: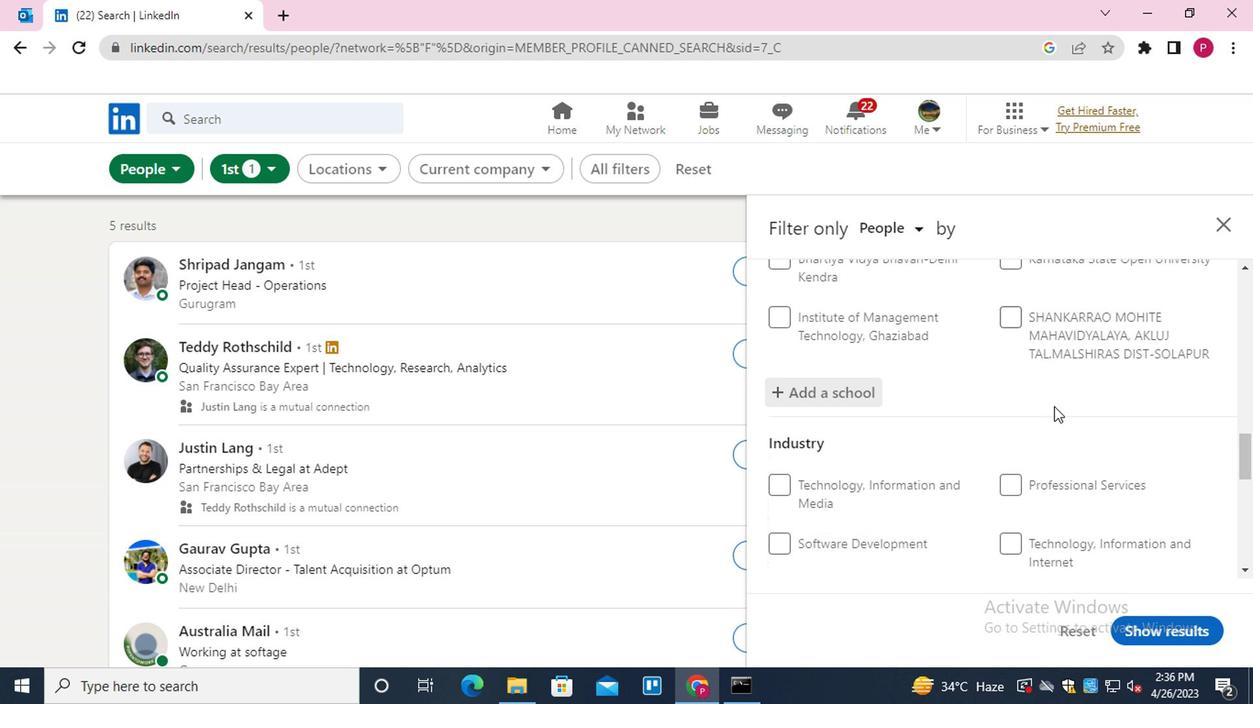
Action: Mouse scrolled (1050, 402) with delta (0, 0)
Screenshot: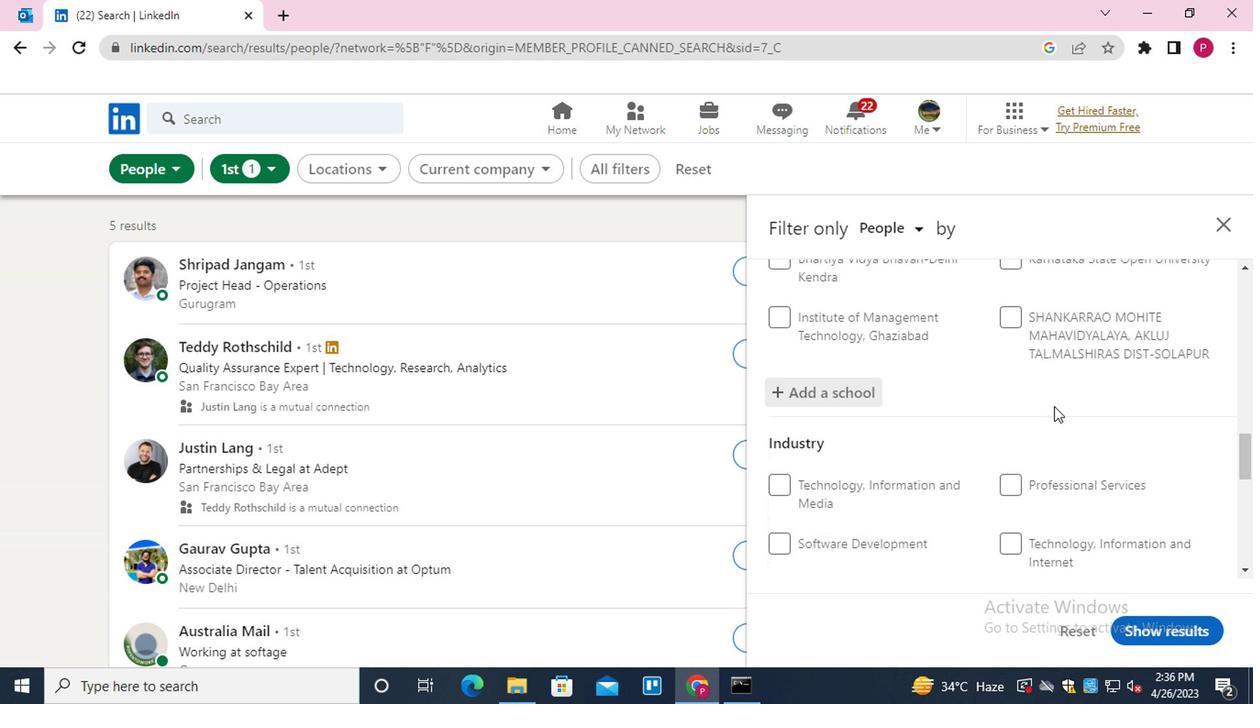 
Action: Mouse moved to (1050, 408)
Screenshot: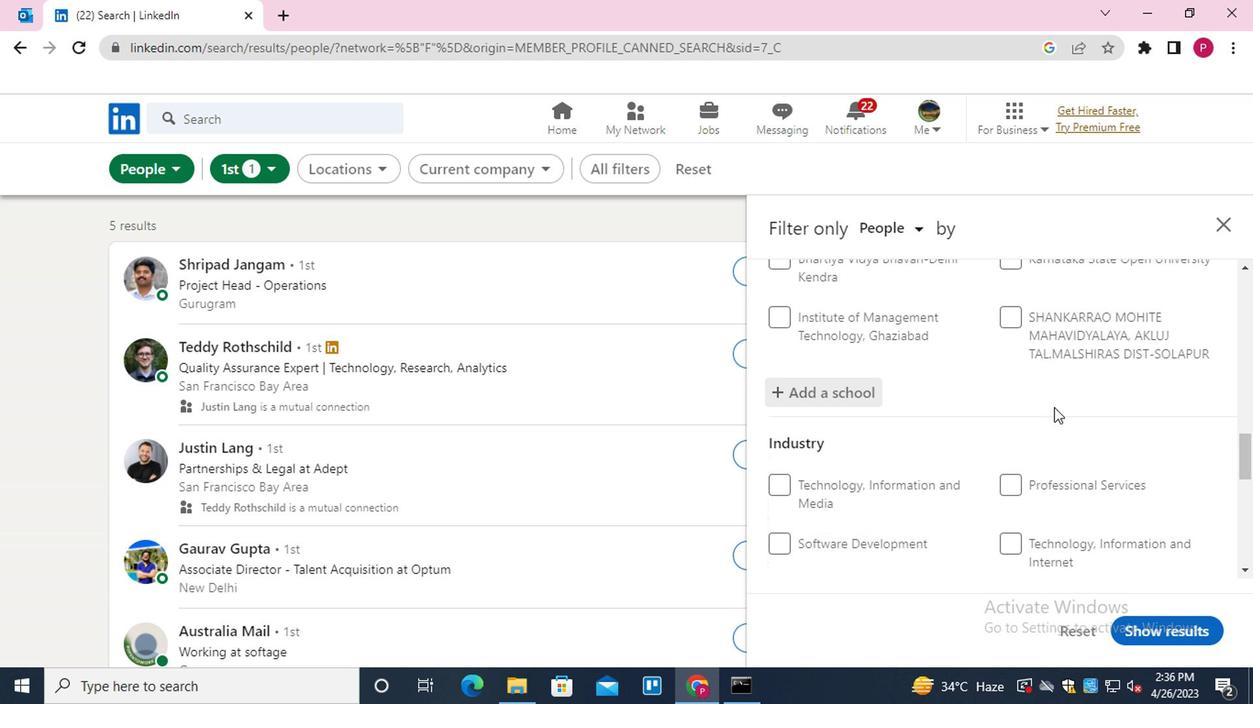 
Action: Mouse scrolled (1050, 407) with delta (0, -1)
Screenshot: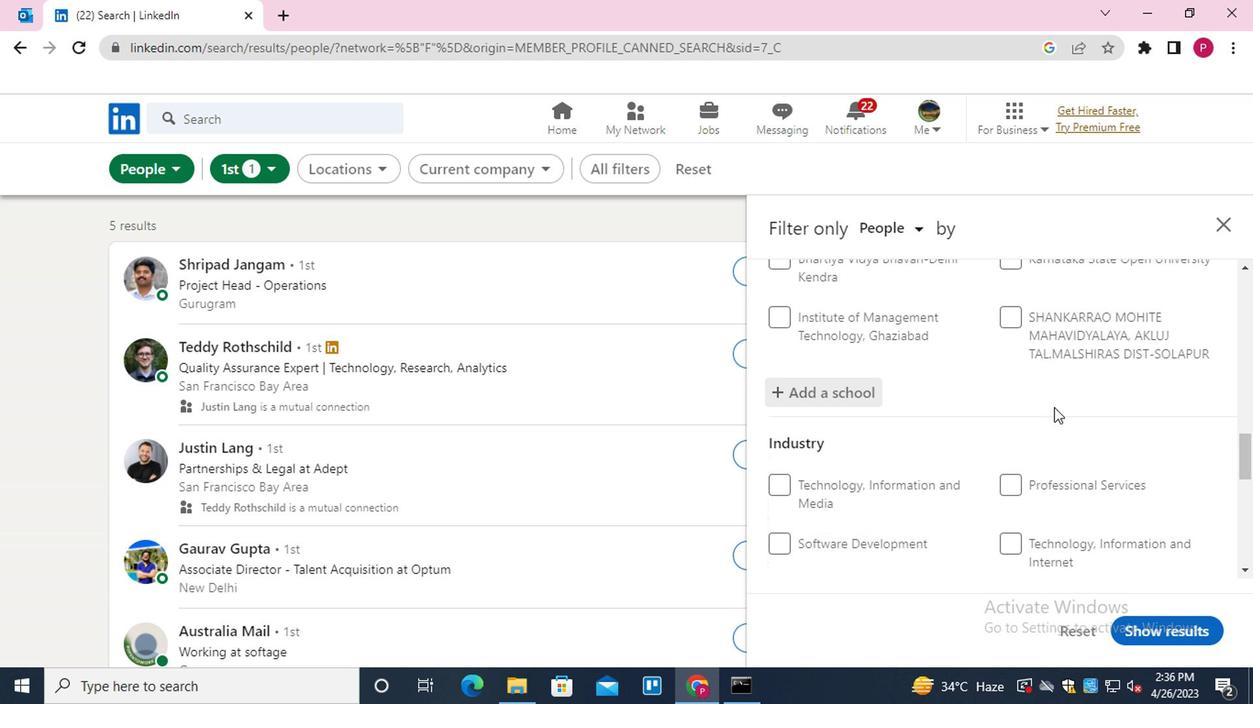 
Action: Mouse moved to (1050, 411)
Screenshot: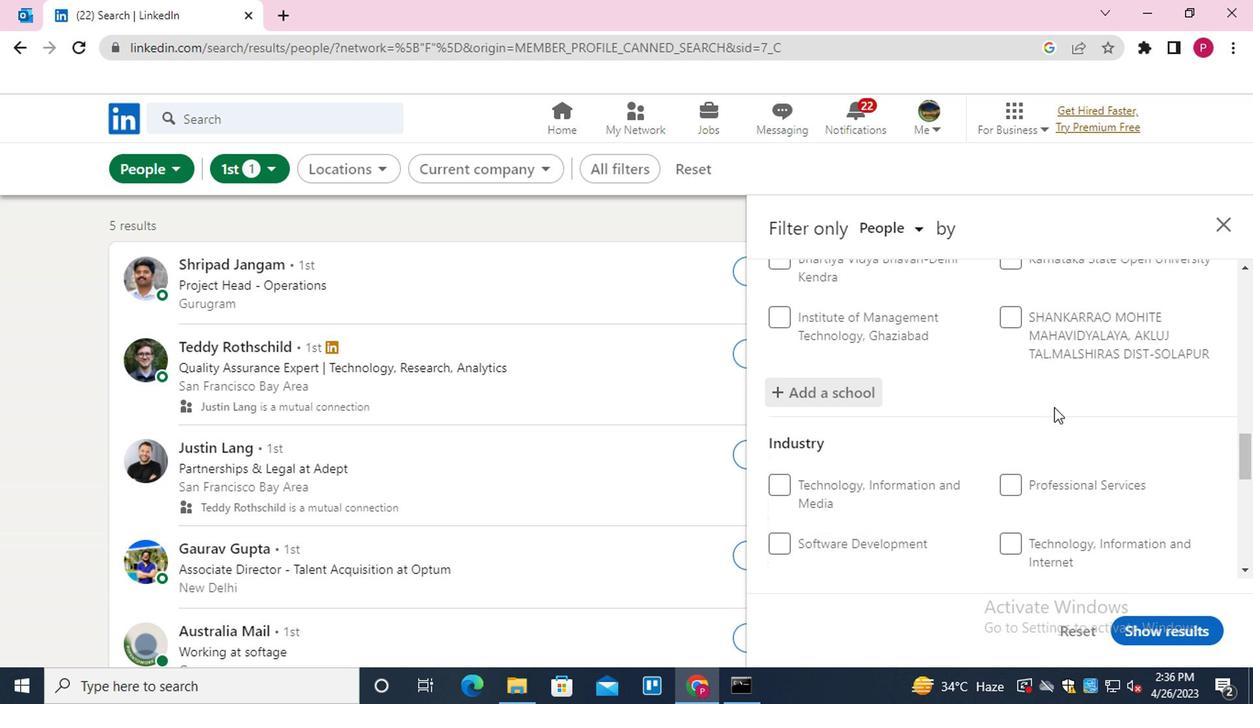 
Action: Mouse scrolled (1050, 410) with delta (0, 0)
Screenshot: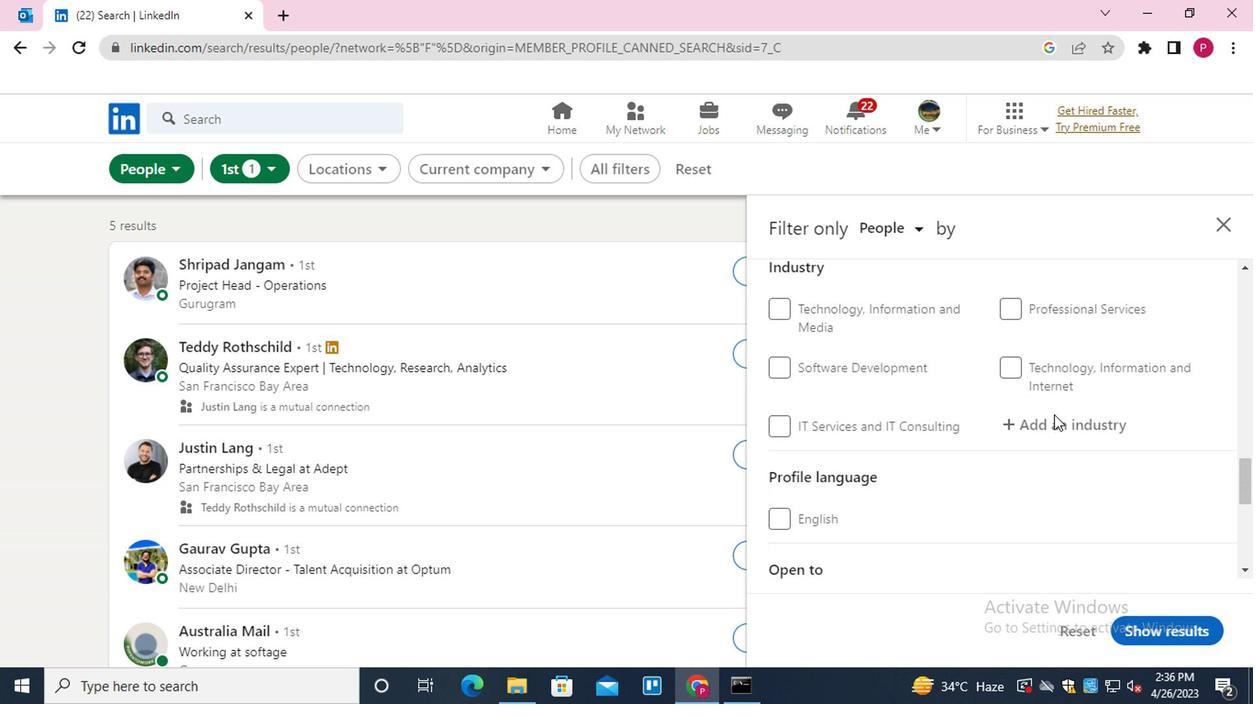 
Action: Mouse moved to (1082, 323)
Screenshot: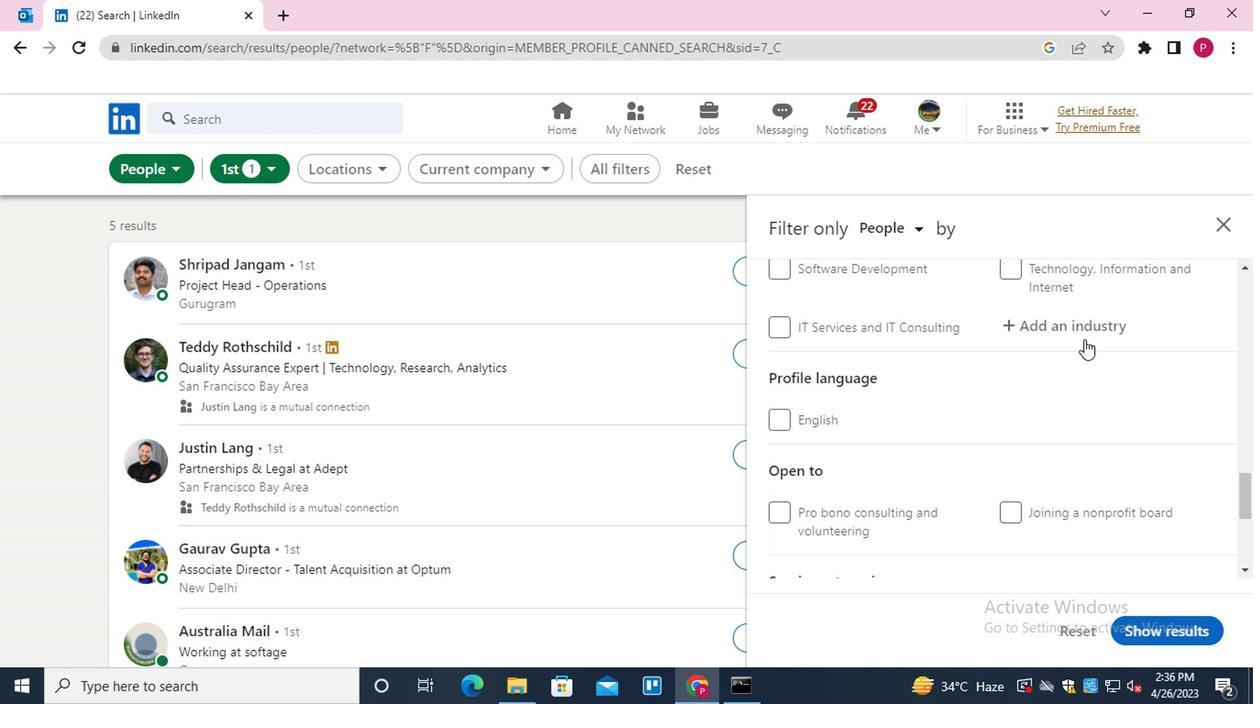 
Action: Mouse pressed left at (1082, 323)
Screenshot: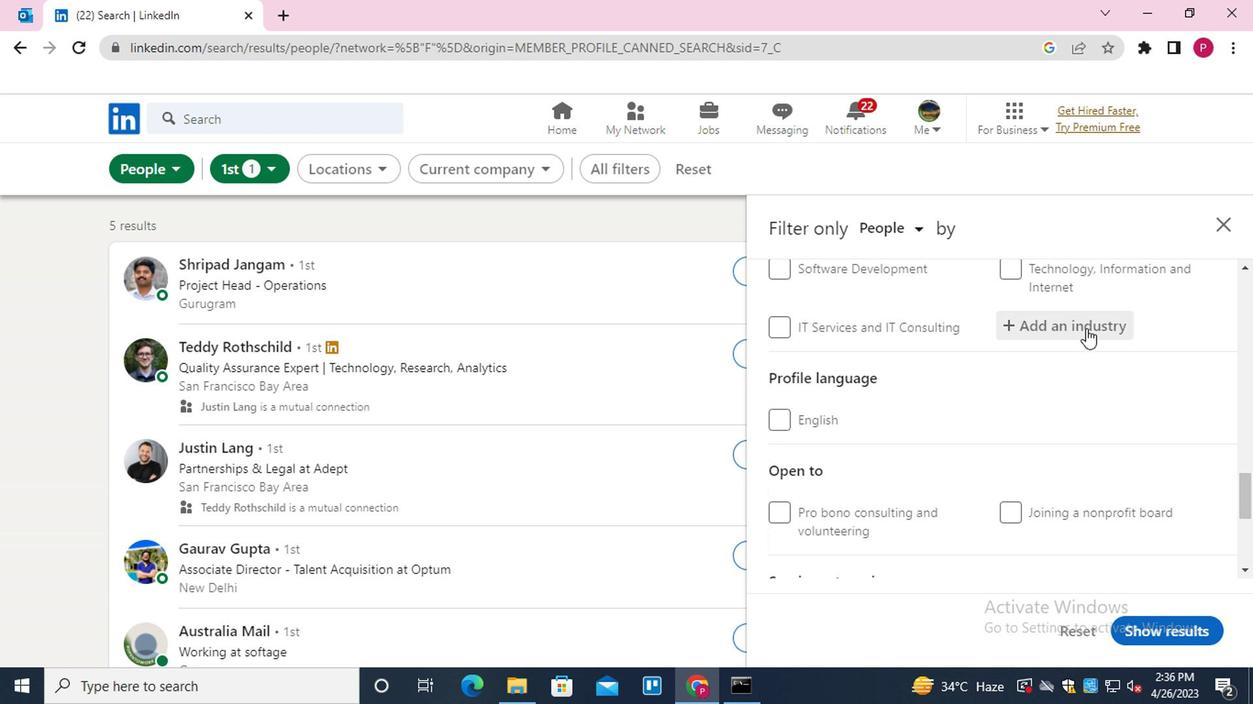 
Action: Key pressed <Key.shift>I<Key.shift>T<Key.down><Key.down><Key.down><Key.down><Key.enter>
Screenshot: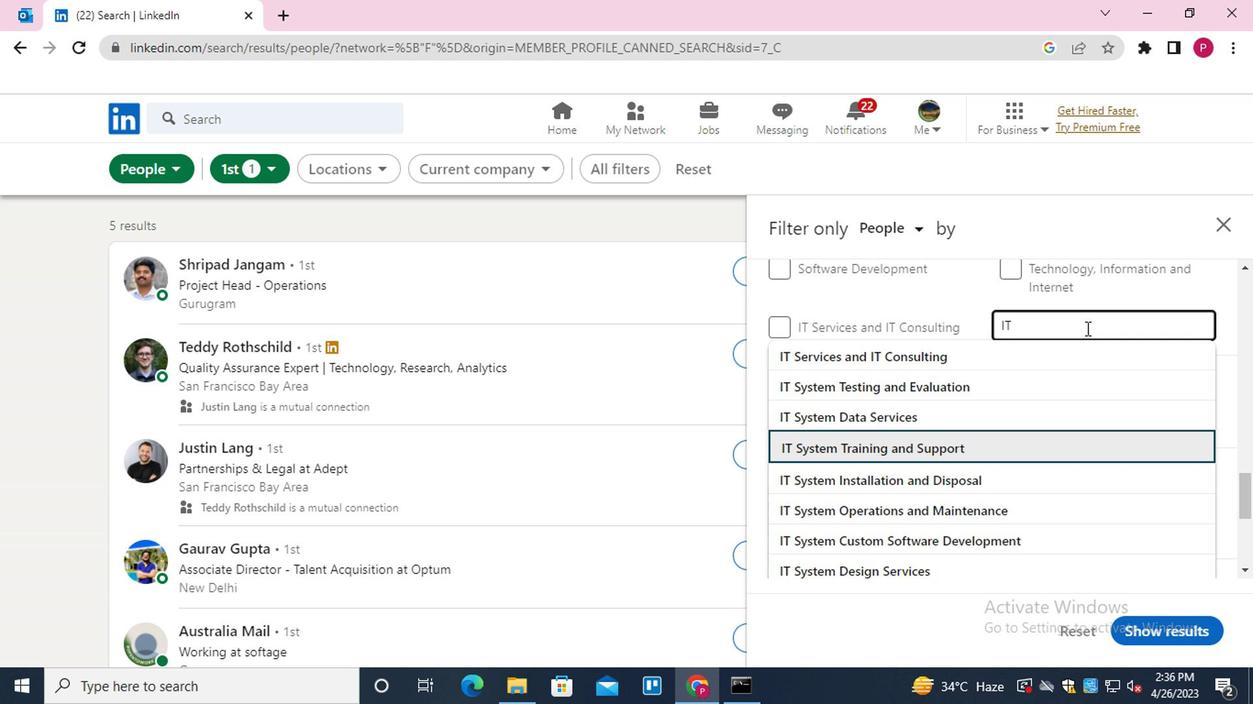 
Action: Mouse moved to (1007, 351)
Screenshot: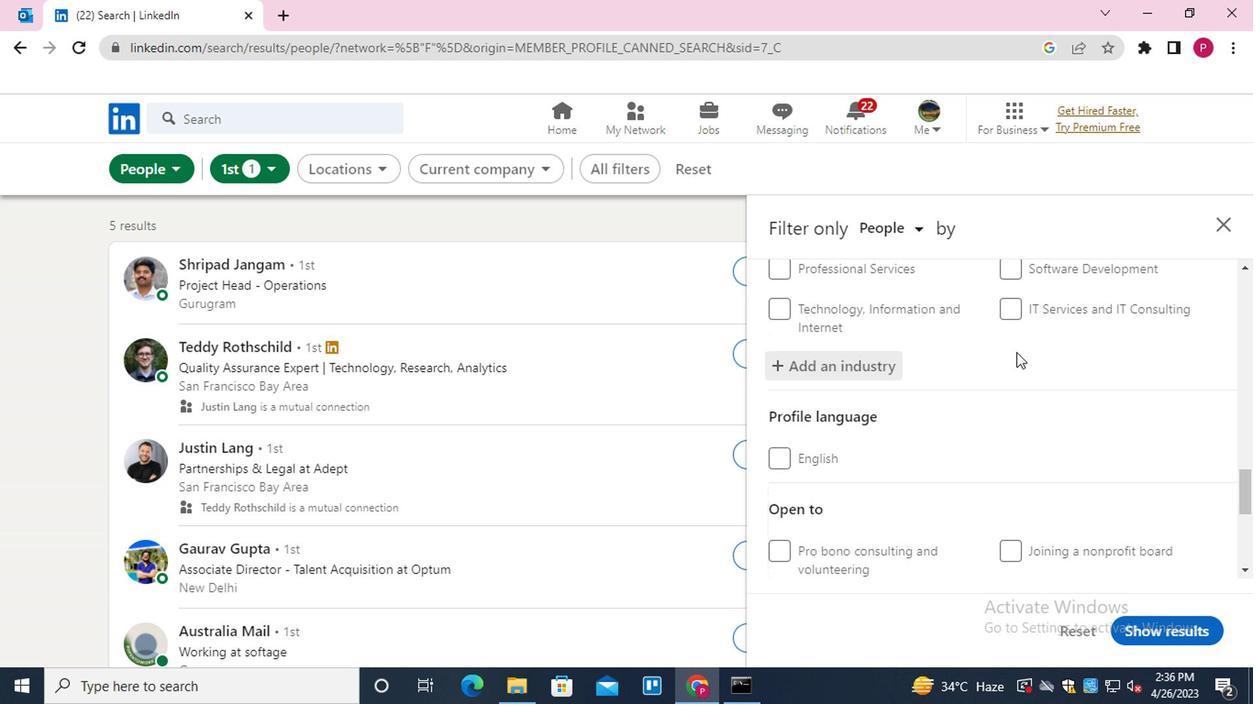 
Action: Mouse scrolled (1007, 350) with delta (0, 0)
Screenshot: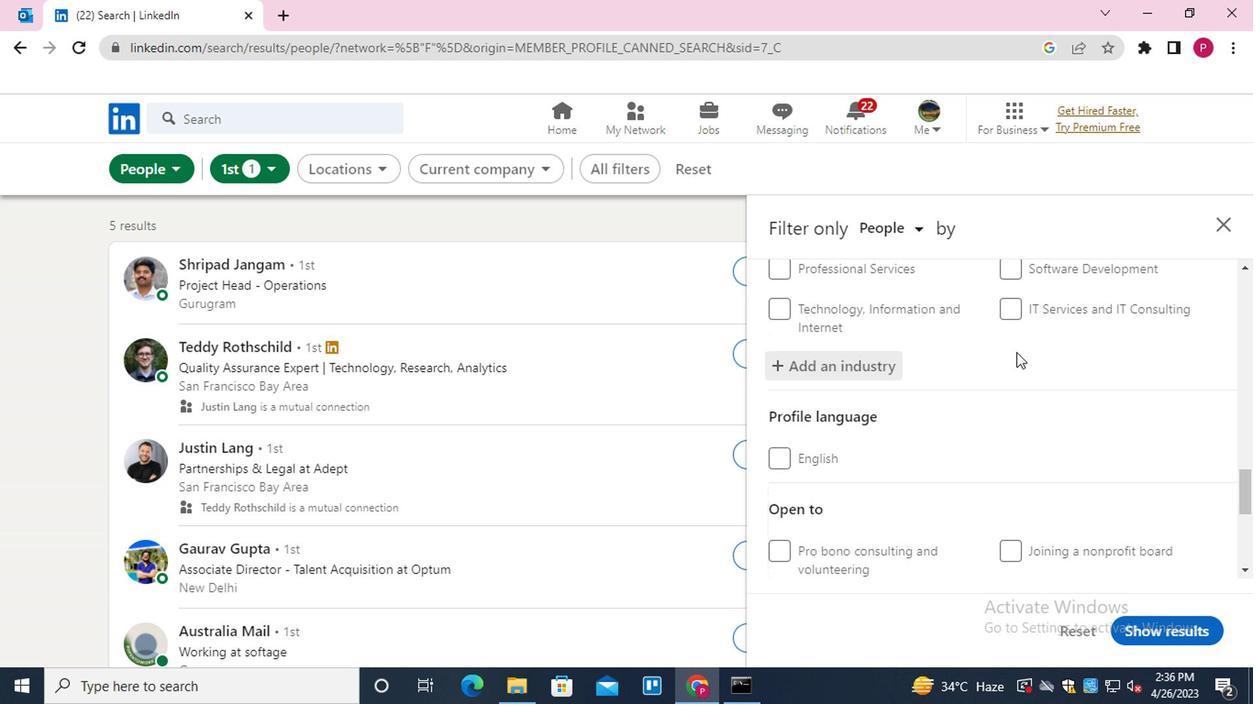 
Action: Mouse scrolled (1007, 350) with delta (0, 0)
Screenshot: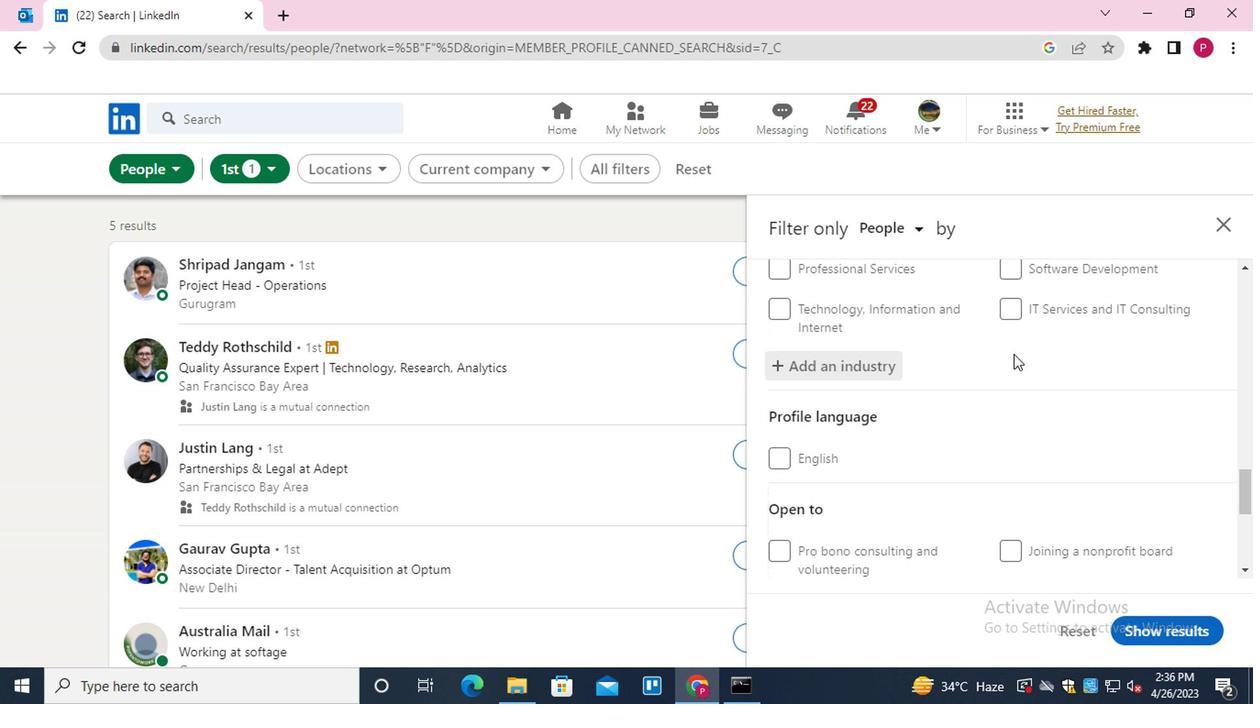 
Action: Mouse moved to (827, 327)
Screenshot: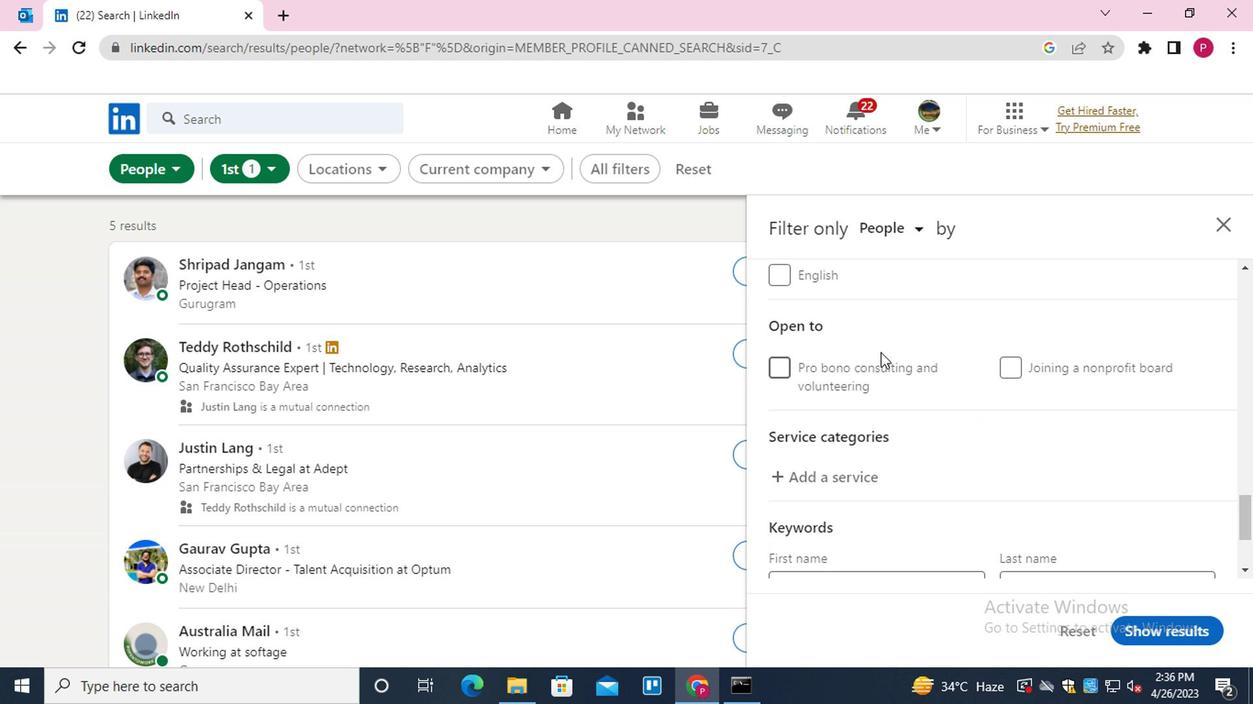
Action: Mouse scrolled (827, 326) with delta (0, 0)
Screenshot: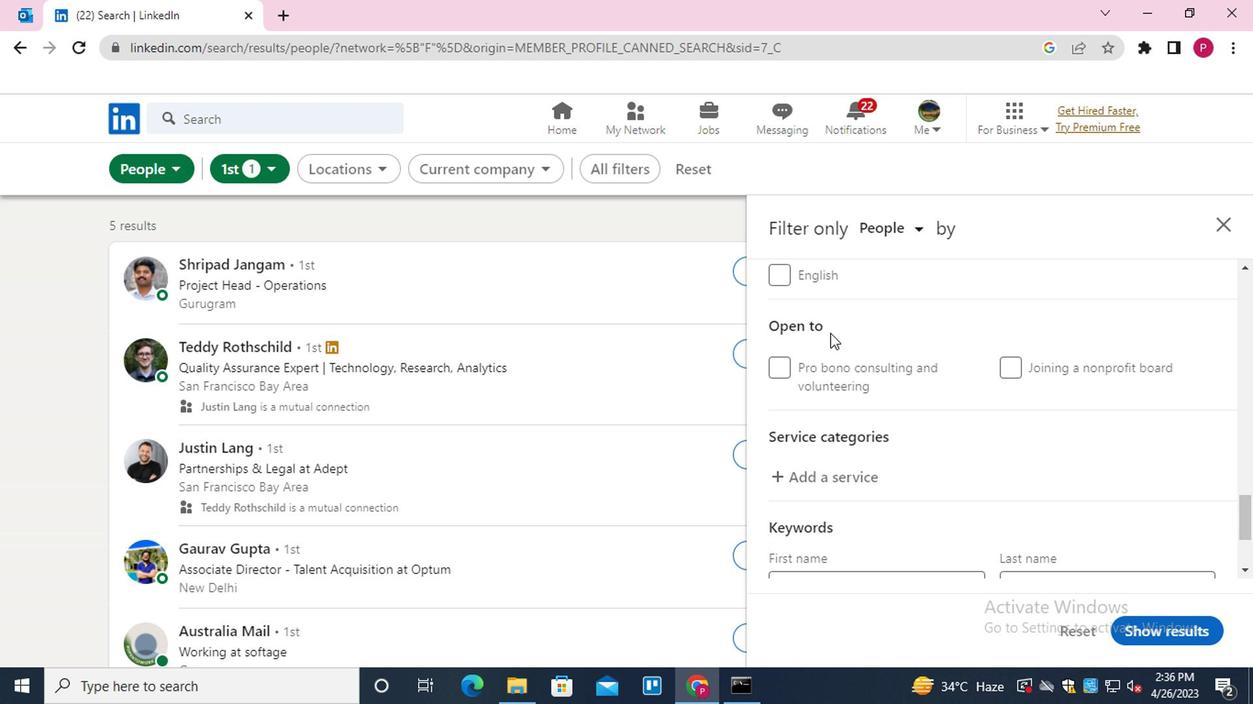 
Action: Mouse moved to (841, 374)
Screenshot: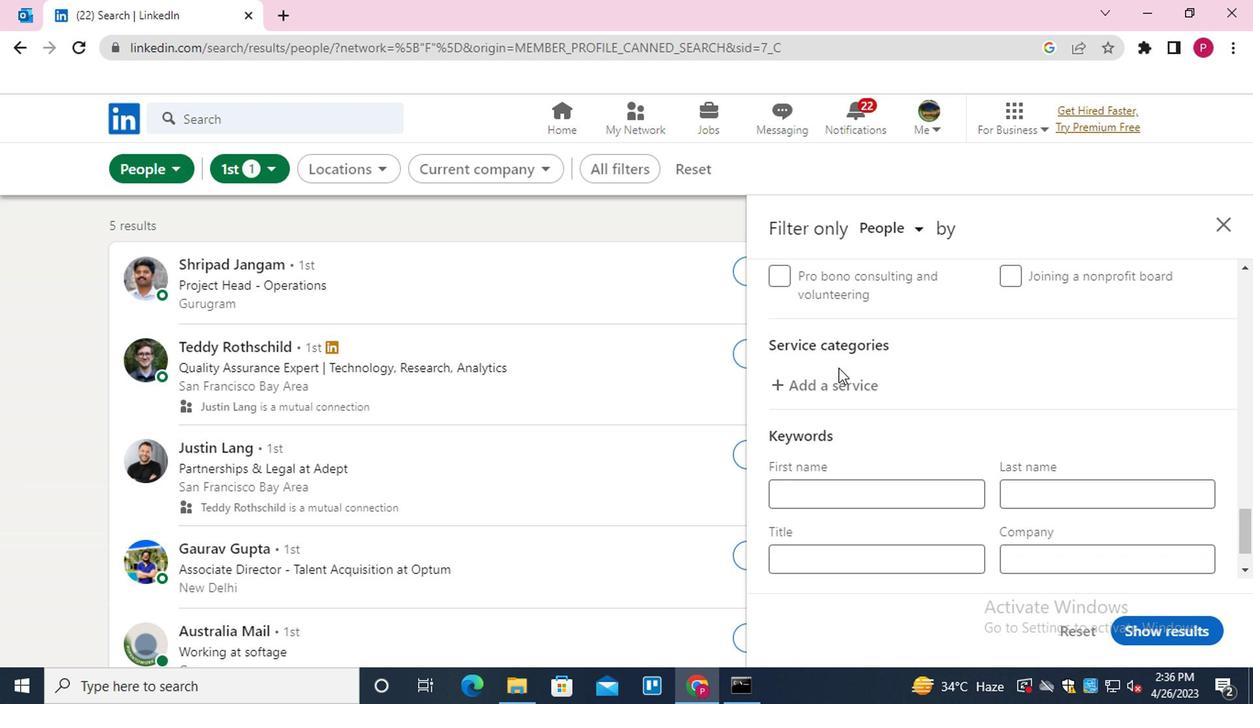 
Action: Mouse pressed left at (841, 374)
Screenshot: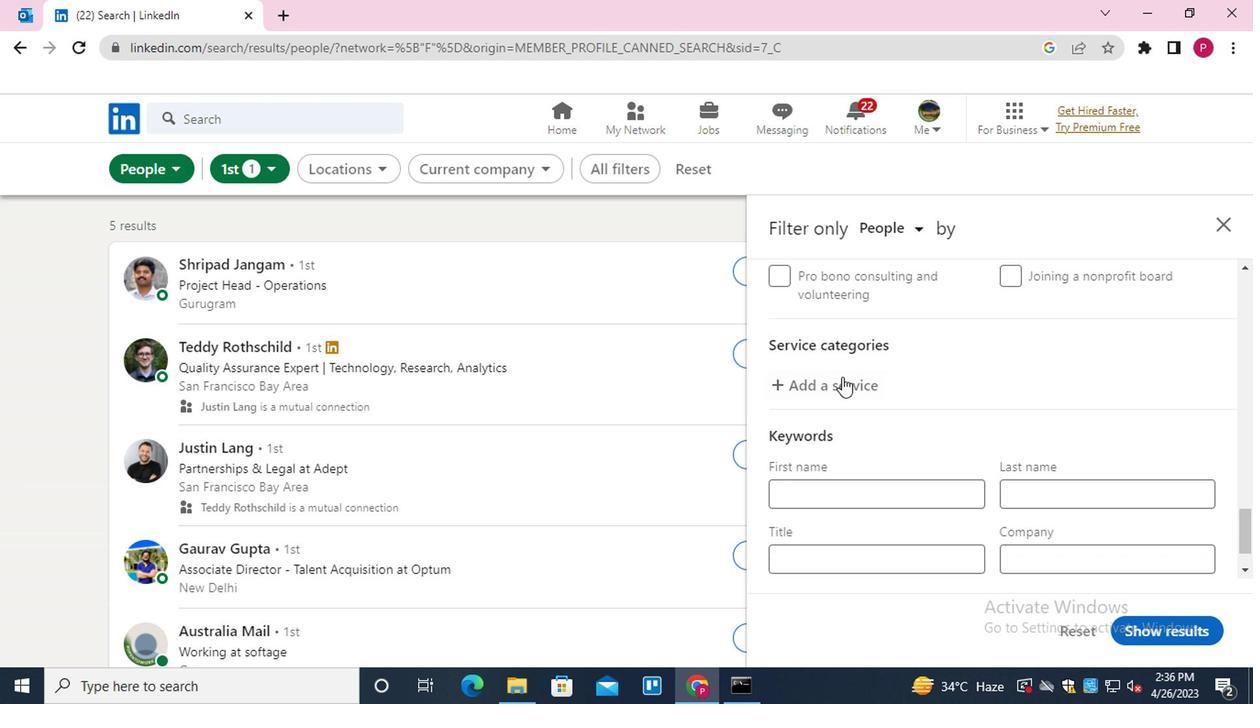 
Action: Key pressed <Key.shift>IMMIGRA<Key.down><Key.enter><Key.left><Key.right><Key.left><Key.right><Key.backspace><Key.down><Key.right><Key.enter>
Screenshot: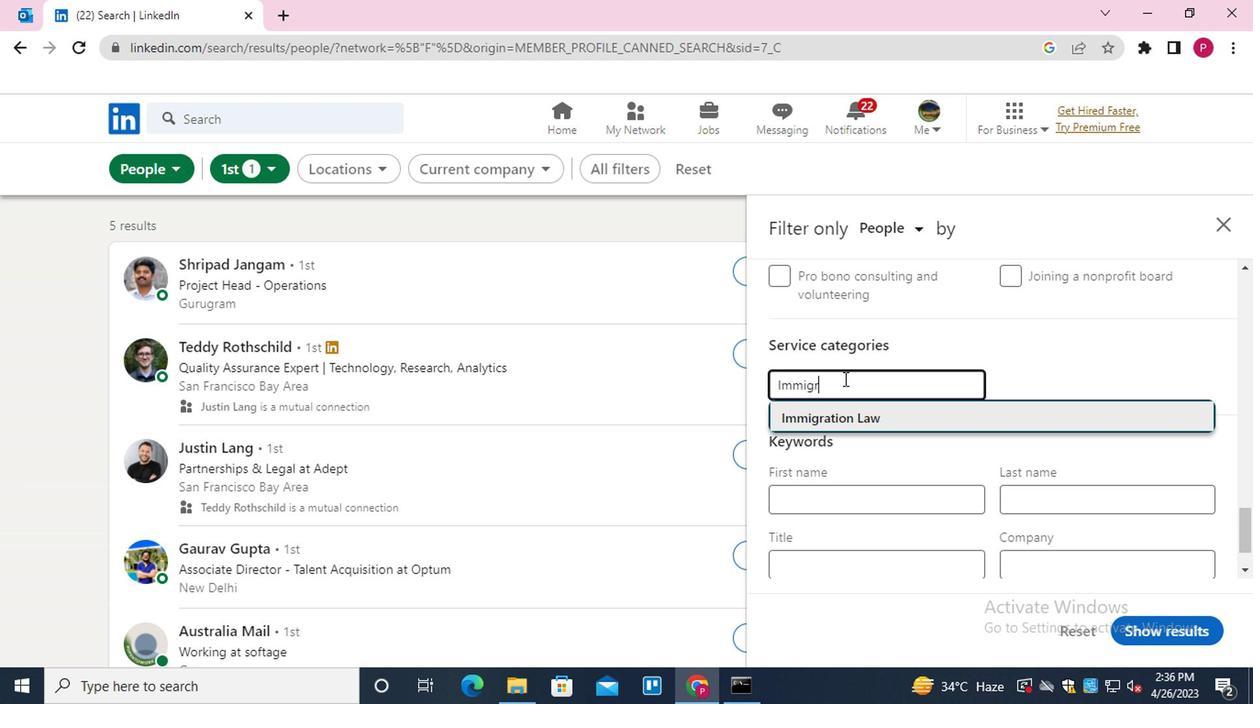 
Action: Mouse scrolled (841, 373) with delta (0, 0)
Screenshot: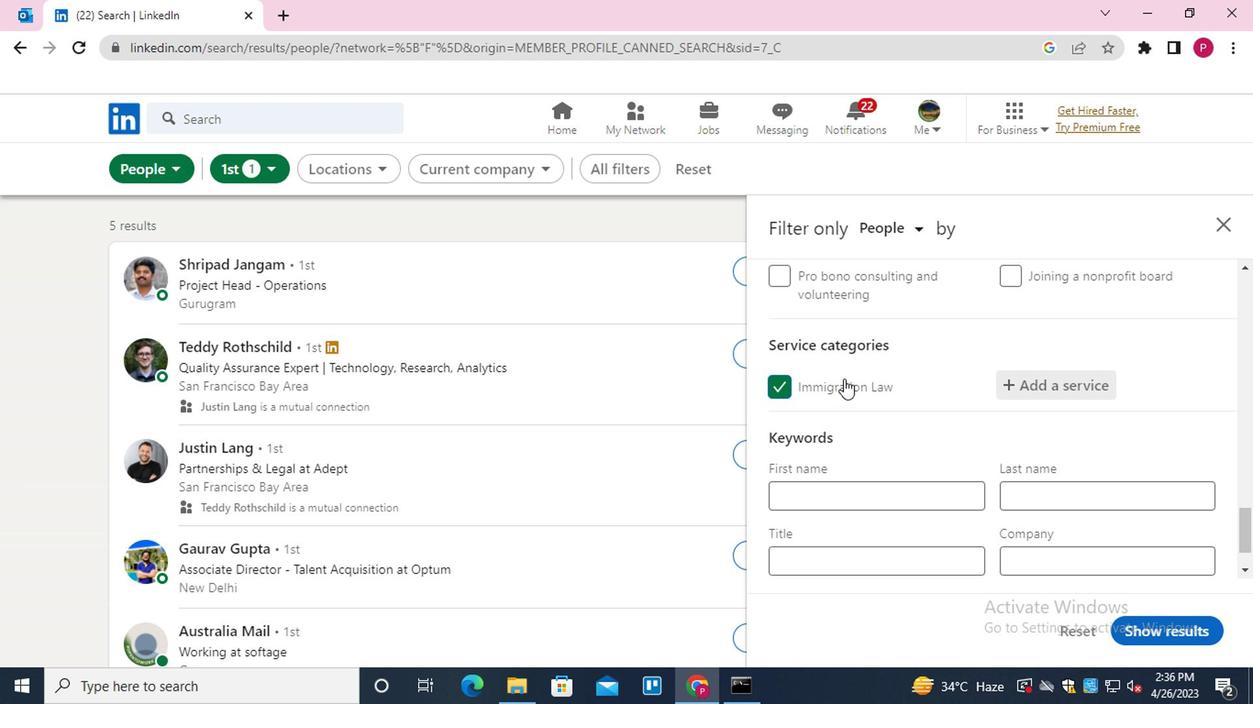 
Action: Mouse scrolled (841, 373) with delta (0, 0)
Screenshot: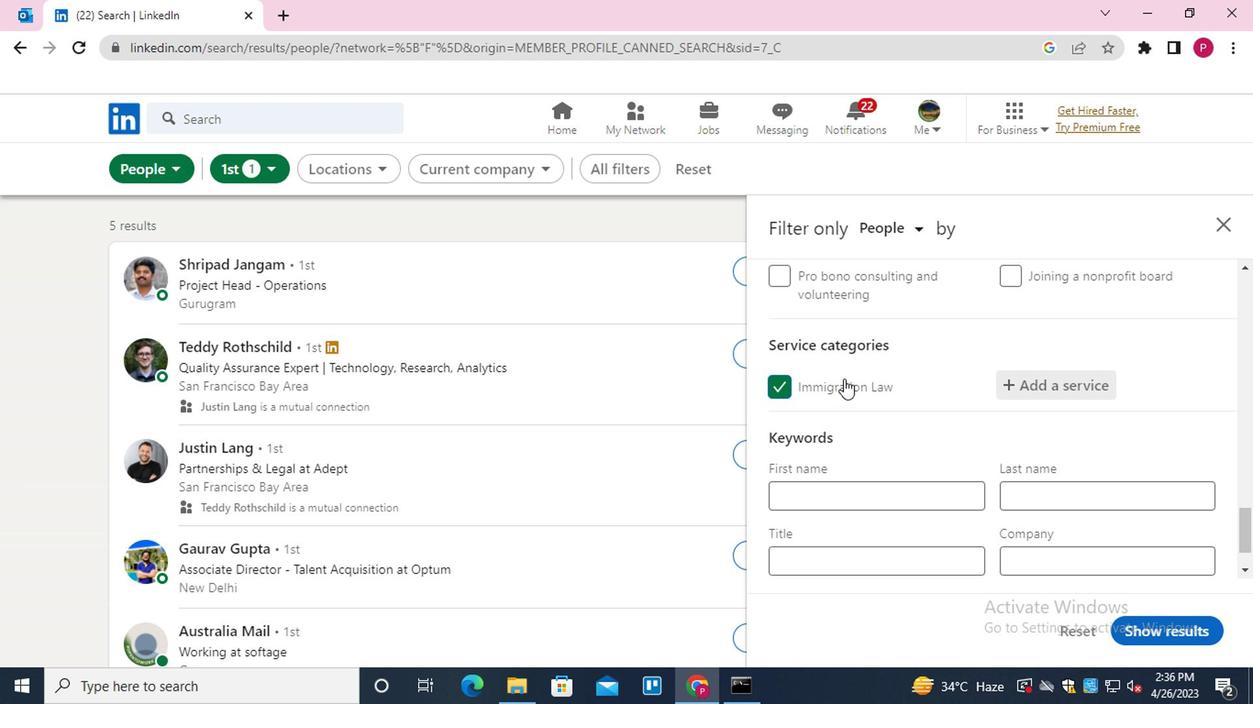 
Action: Mouse scrolled (841, 373) with delta (0, 0)
Screenshot: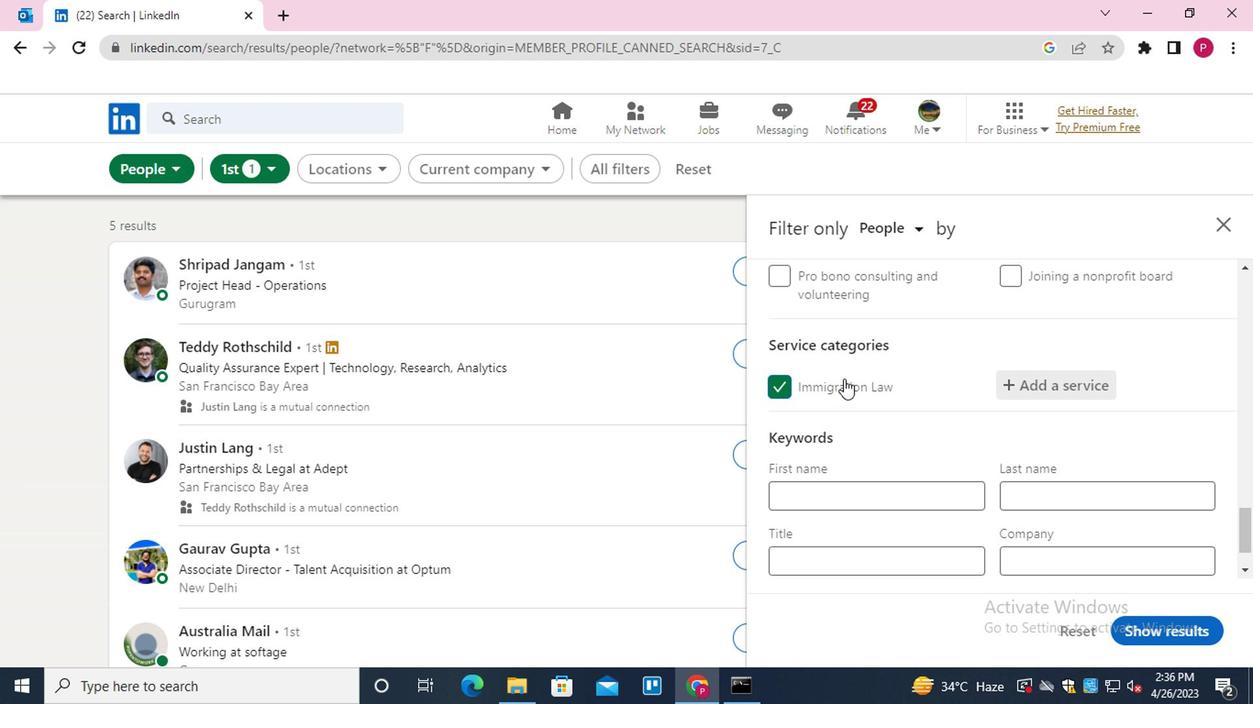 
Action: Mouse scrolled (841, 373) with delta (0, 0)
Screenshot: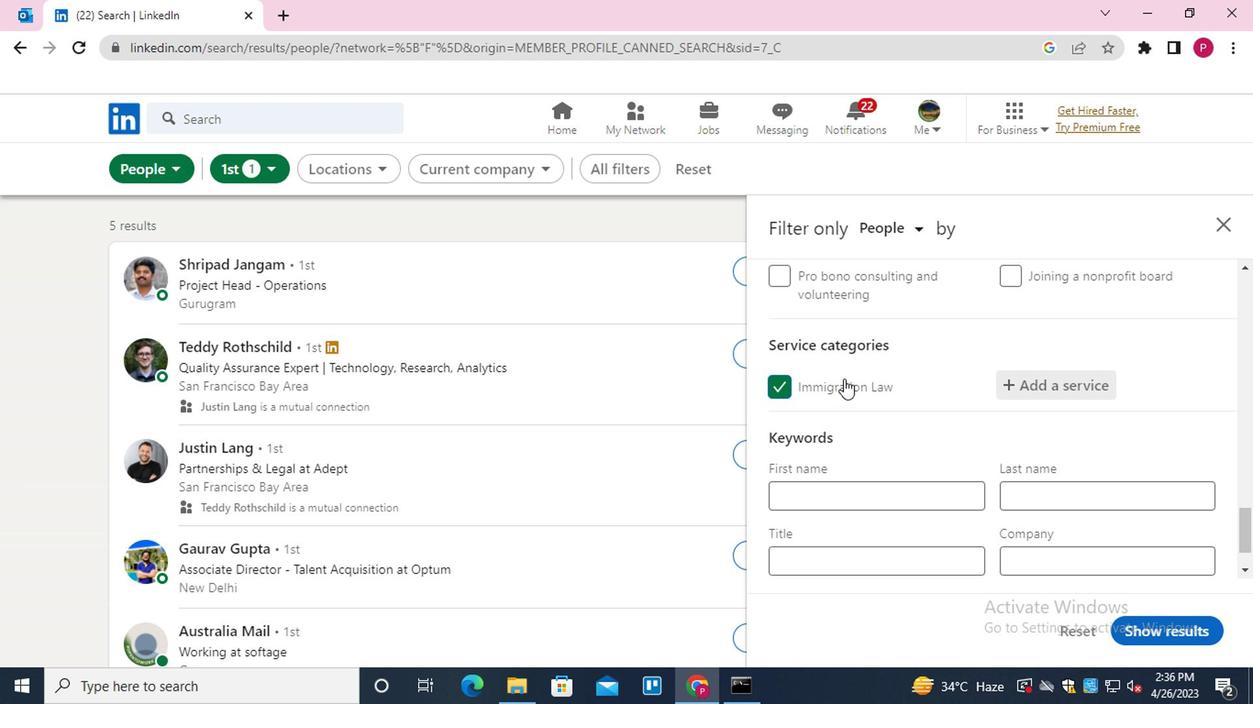 
Action: Mouse moved to (861, 492)
Screenshot: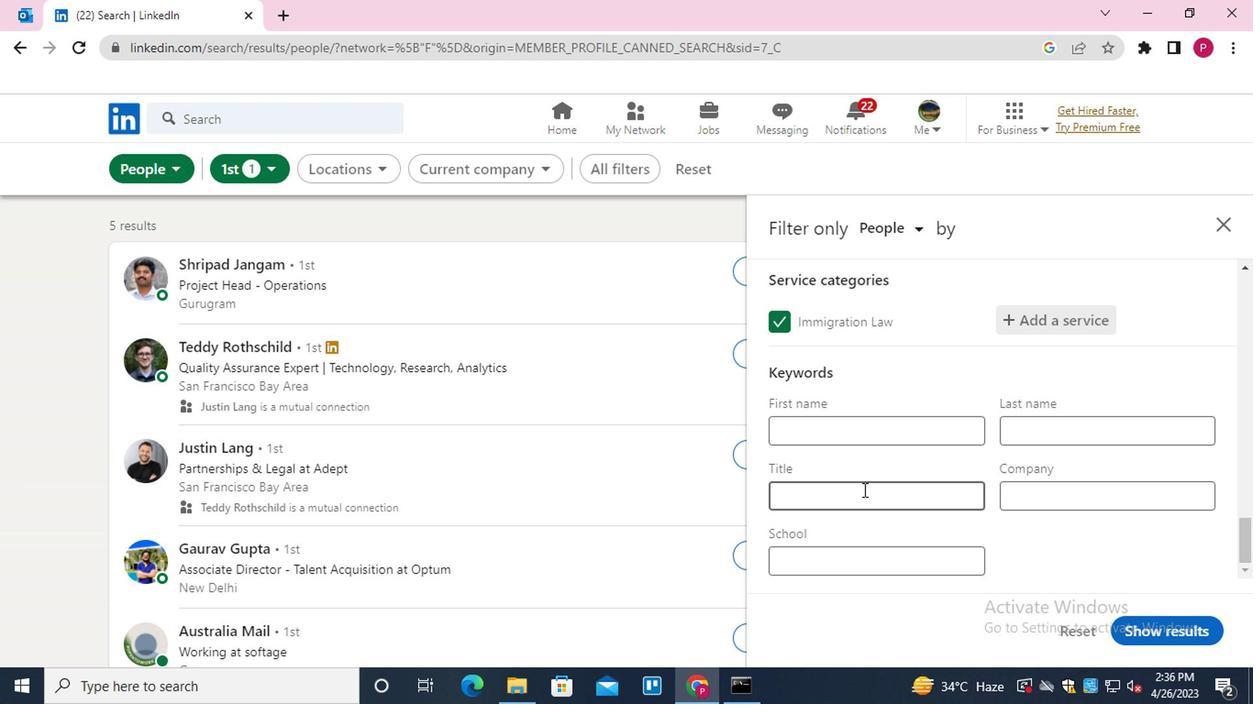 
Action: Mouse pressed left at (861, 492)
Screenshot: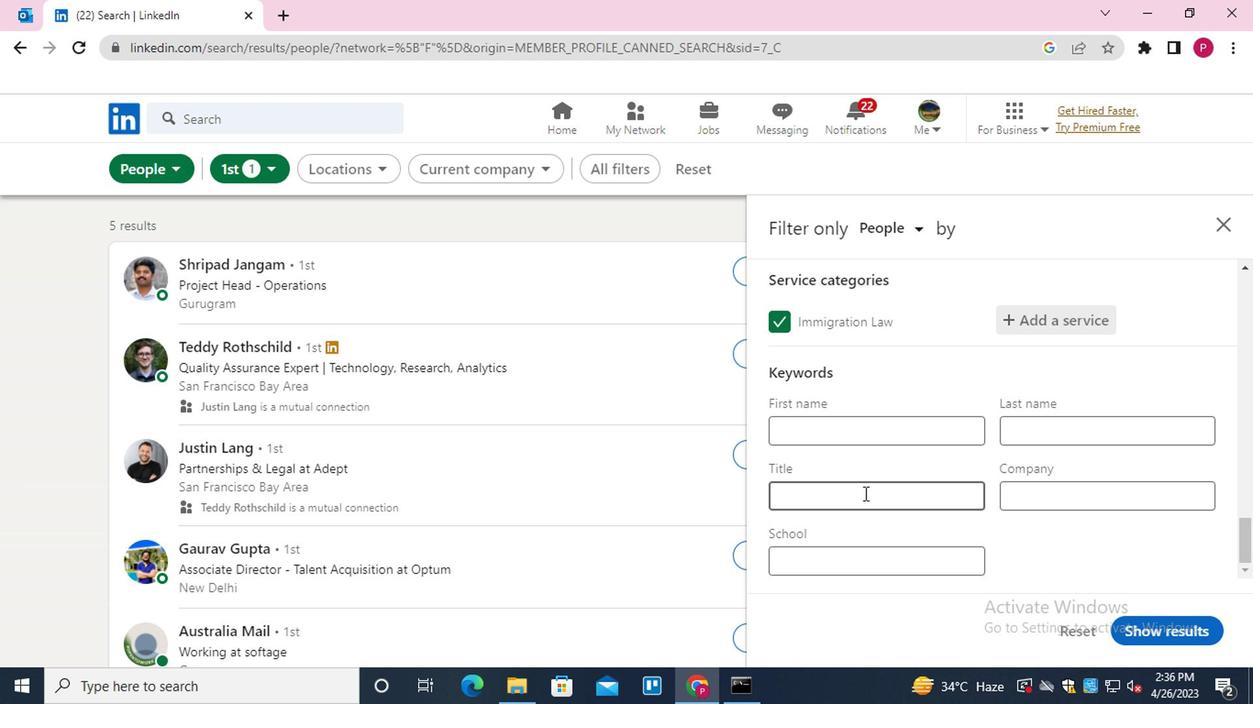 
Action: Mouse moved to (862, 492)
Screenshot: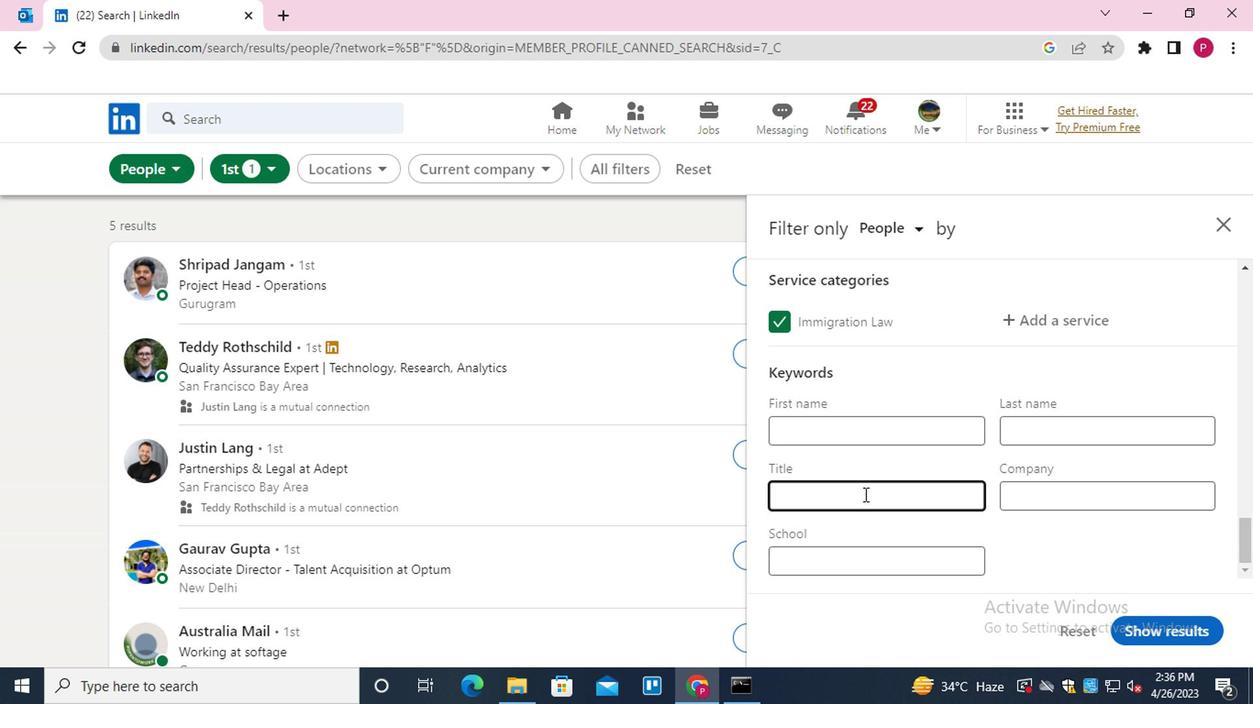 
Action: Key pressed <Key.shift>MASSAGE<Key.space><Key.shift>THERAPY
Screenshot: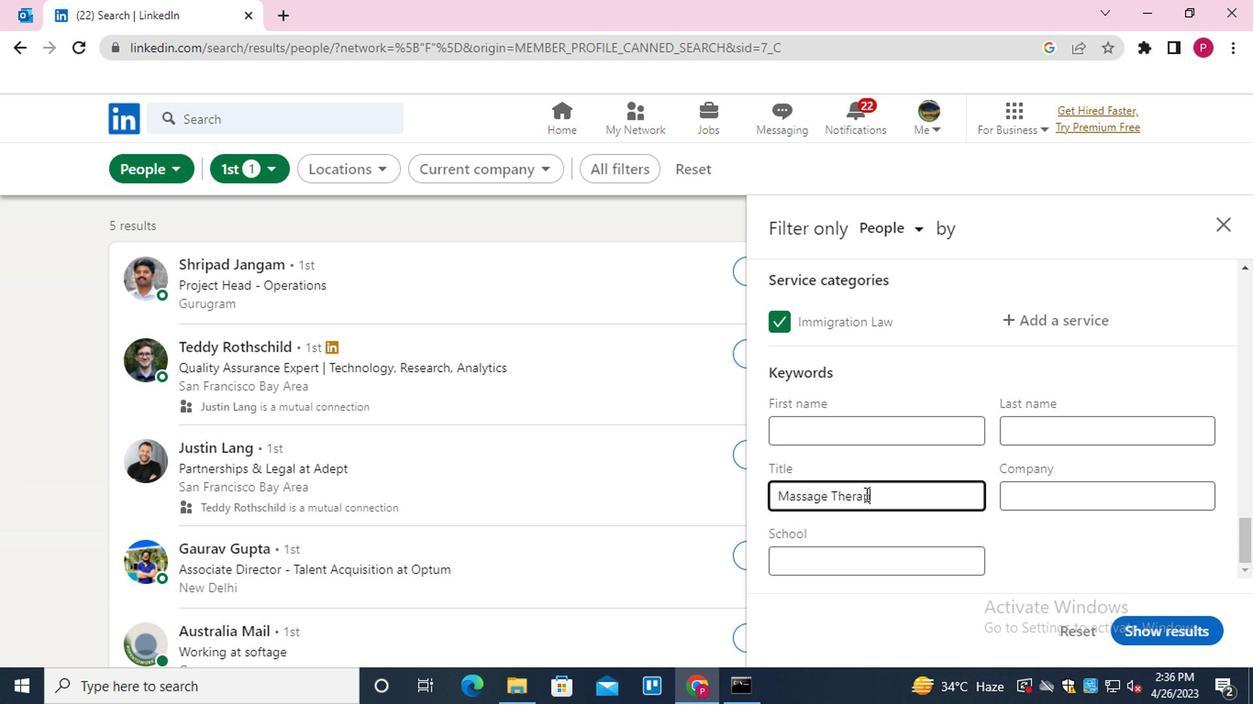 
Action: Mouse moved to (1168, 632)
Screenshot: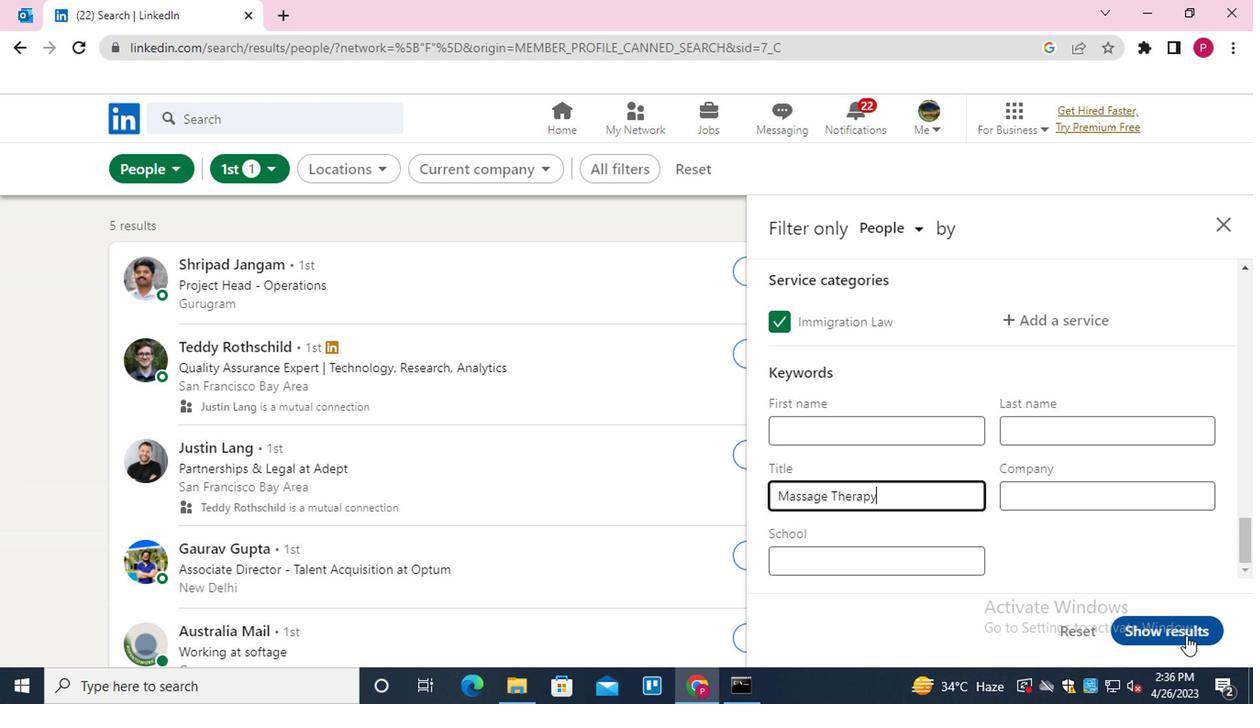 
Action: Mouse pressed left at (1168, 632)
Screenshot: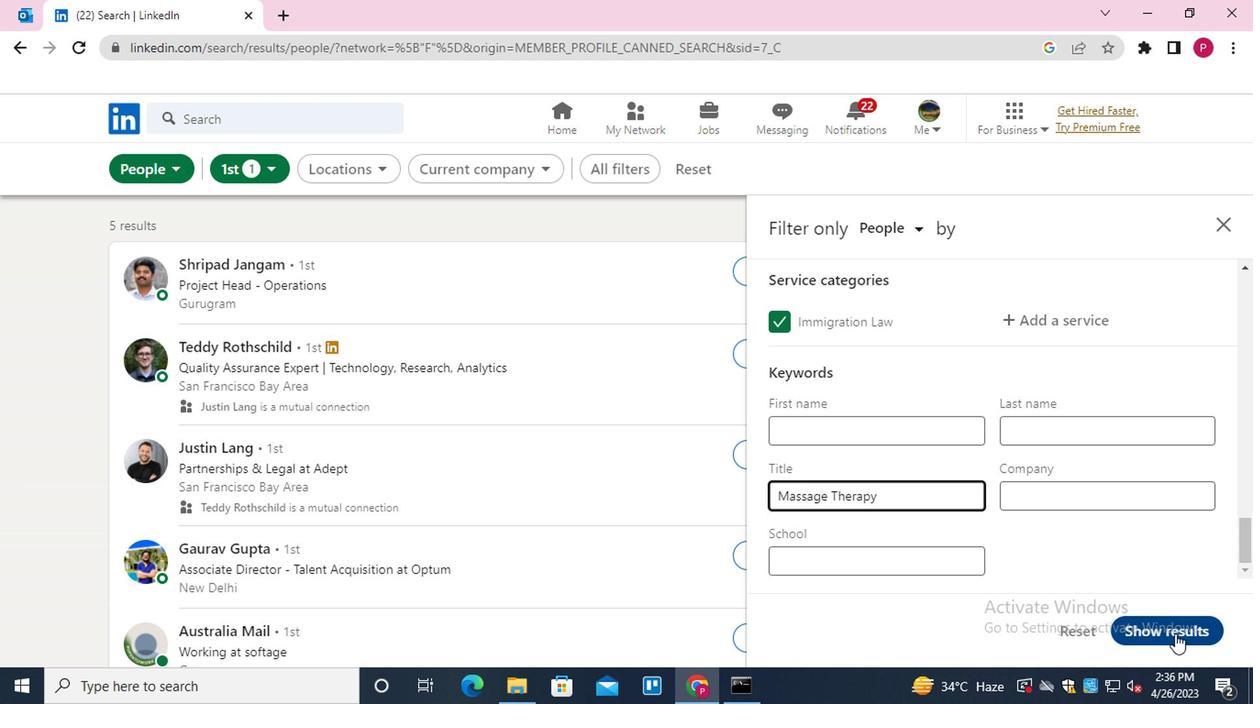
Action: Mouse moved to (687, 374)
Screenshot: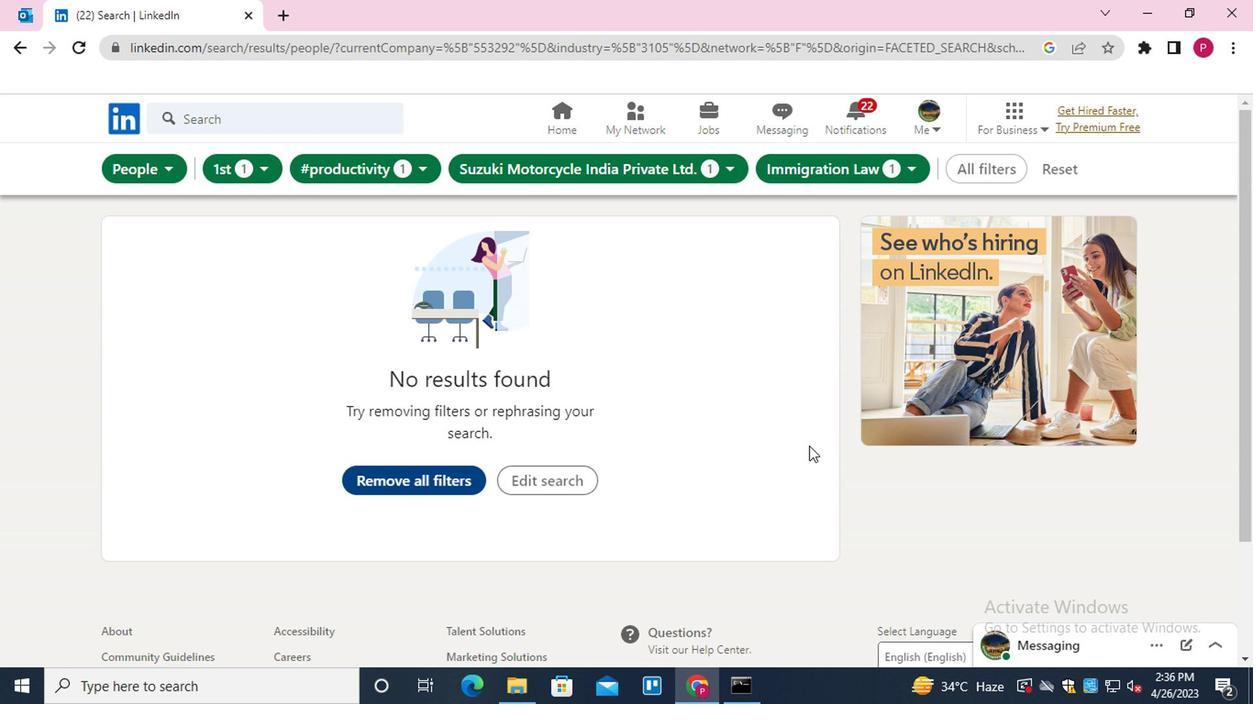 
